 Task: Open a blank sheet, save the file as Daniel.html Add the quote 'Don't let fear of failure hold you back; let the fear of regret push you forward.' Apply font style 'Nunito' and font size 30 Align the text to the Center .Change the text color to  'Olive Green '
Action: Mouse moved to (1077, 77)
Screenshot: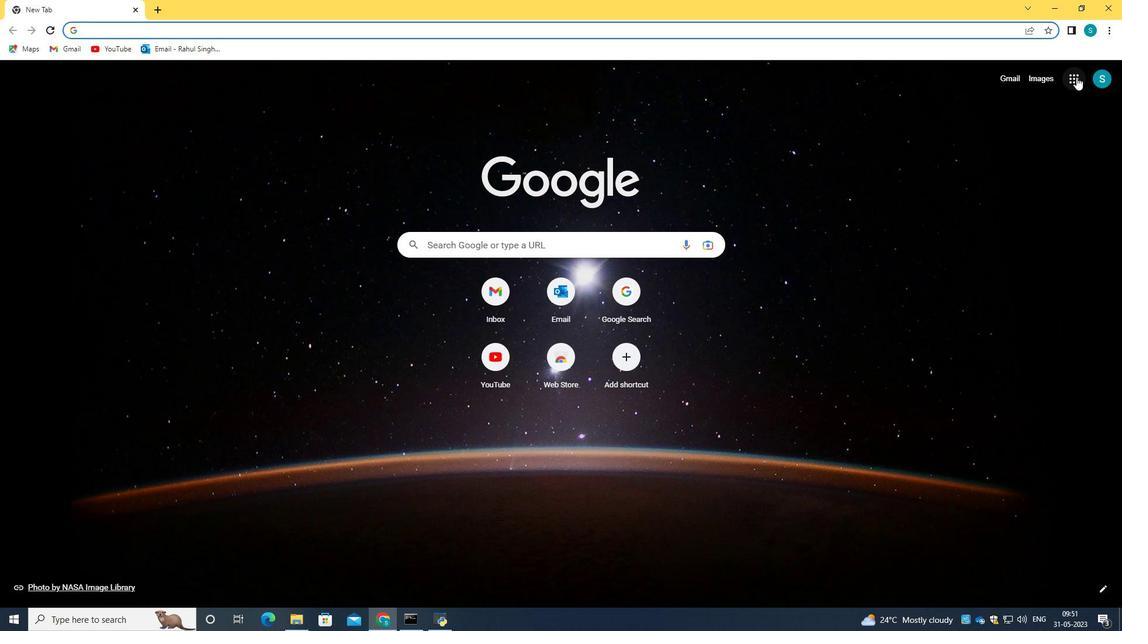
Action: Mouse pressed left at (1077, 77)
Screenshot: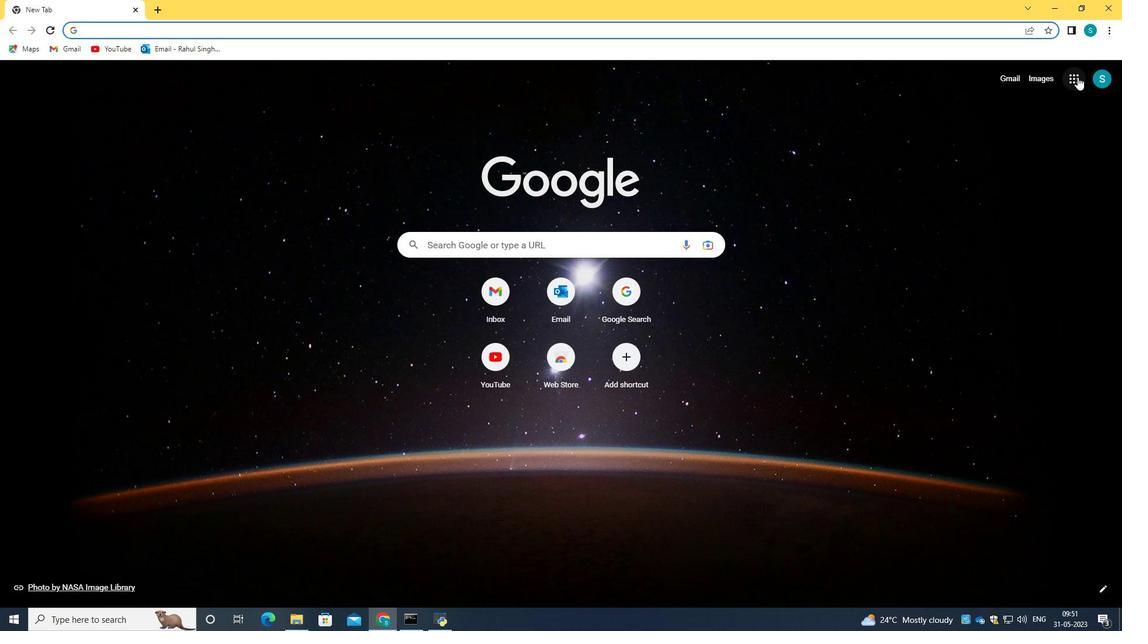 
Action: Mouse moved to (983, 189)
Screenshot: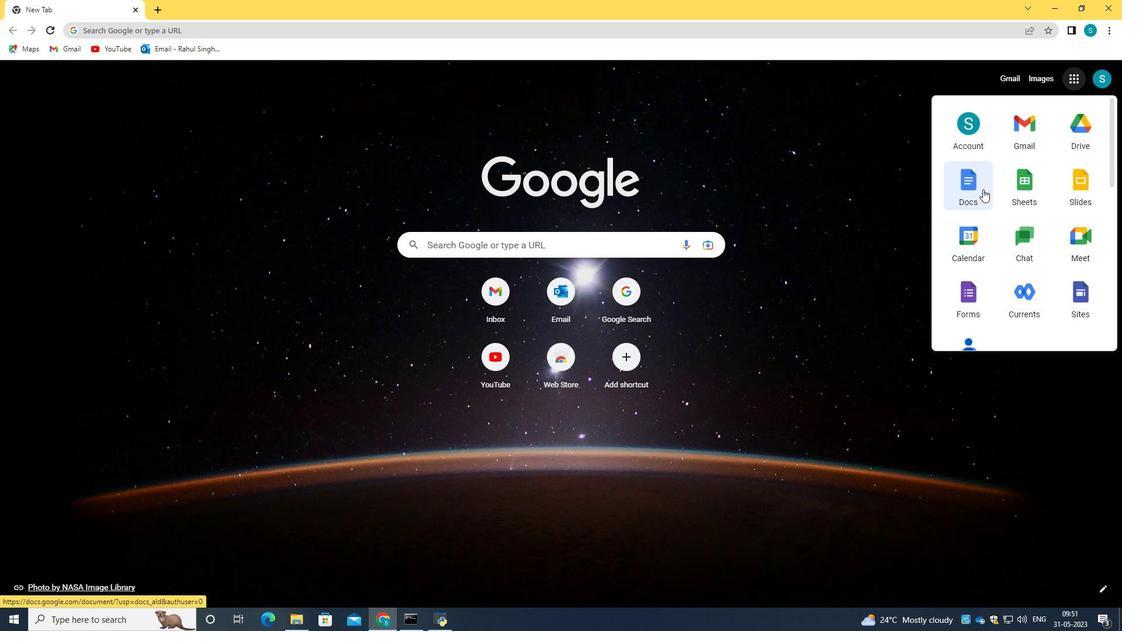
Action: Mouse pressed left at (983, 189)
Screenshot: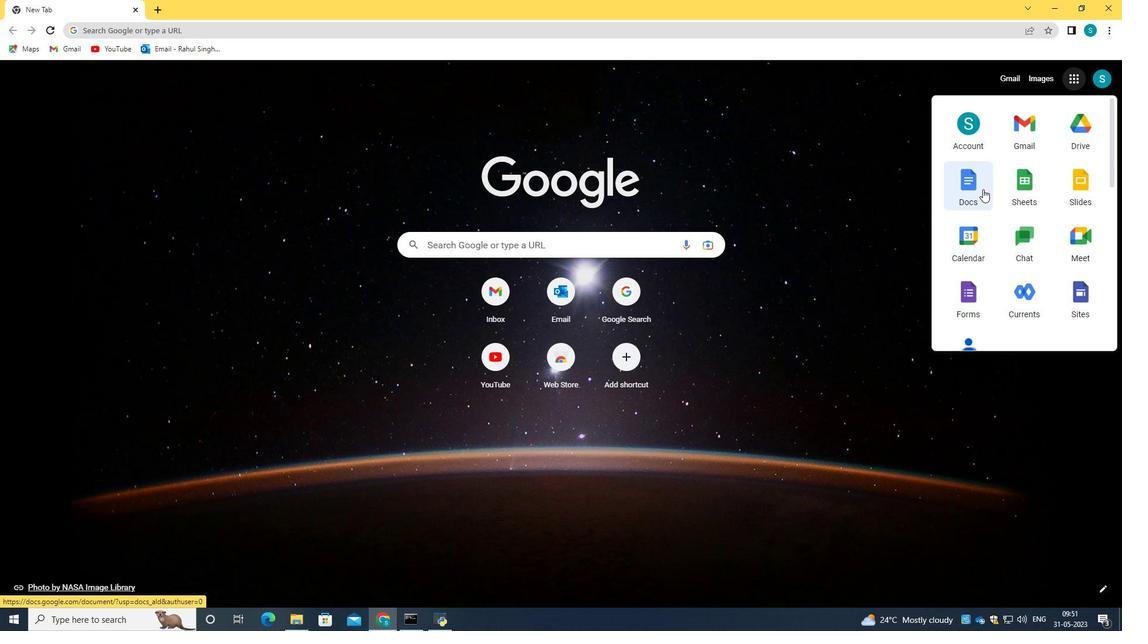 
Action: Mouse moved to (252, 188)
Screenshot: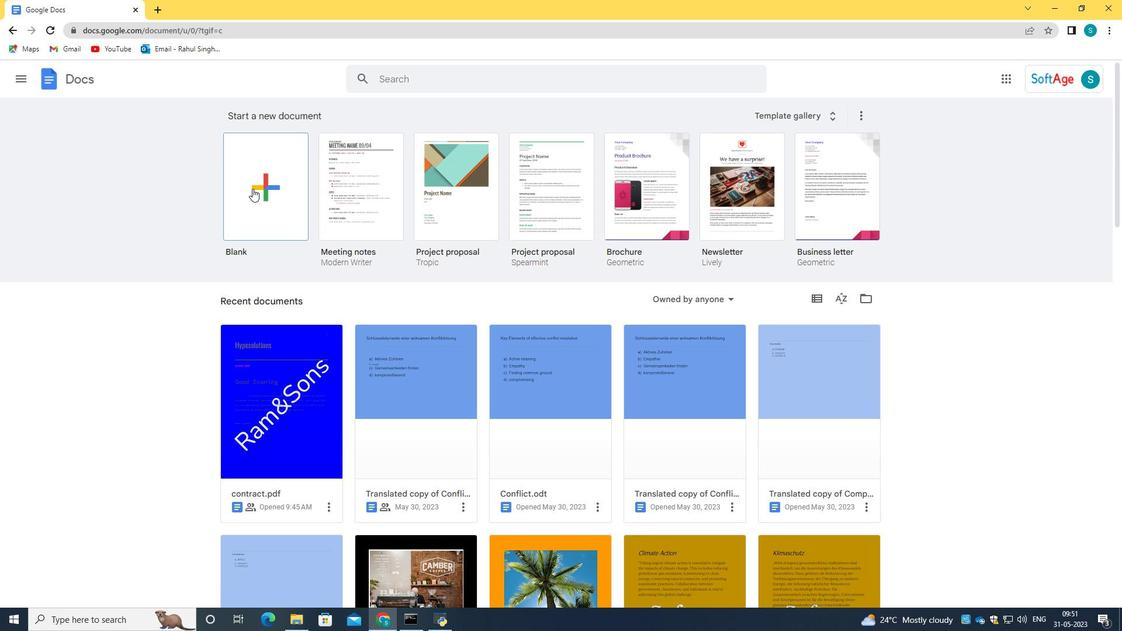 
Action: Mouse pressed left at (252, 188)
Screenshot: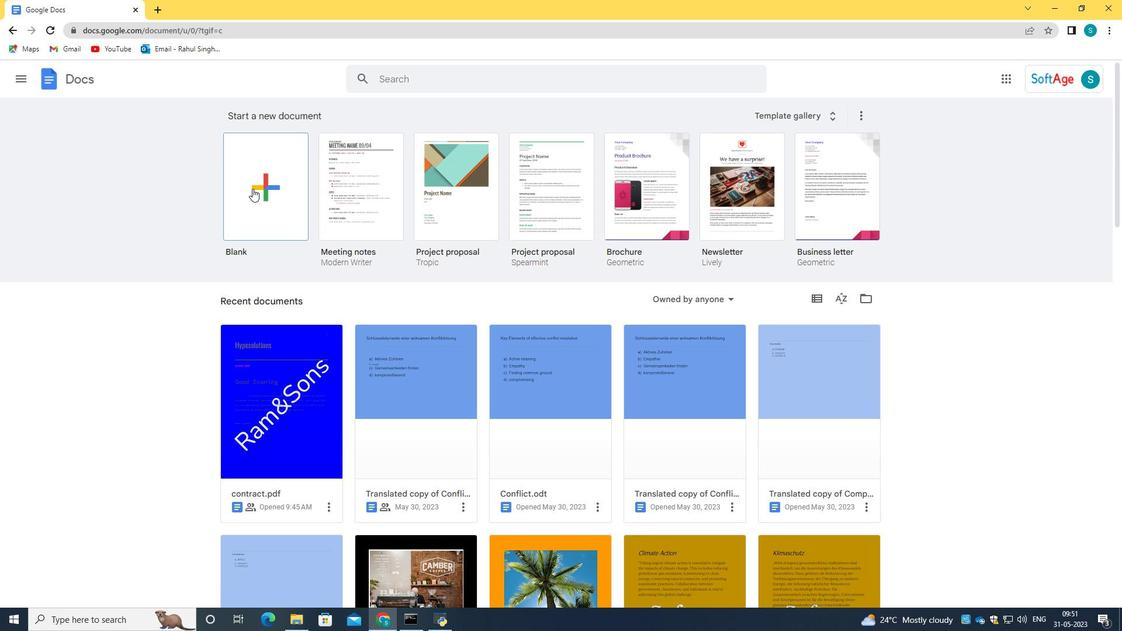 
Action: Mouse moved to (120, 71)
Screenshot: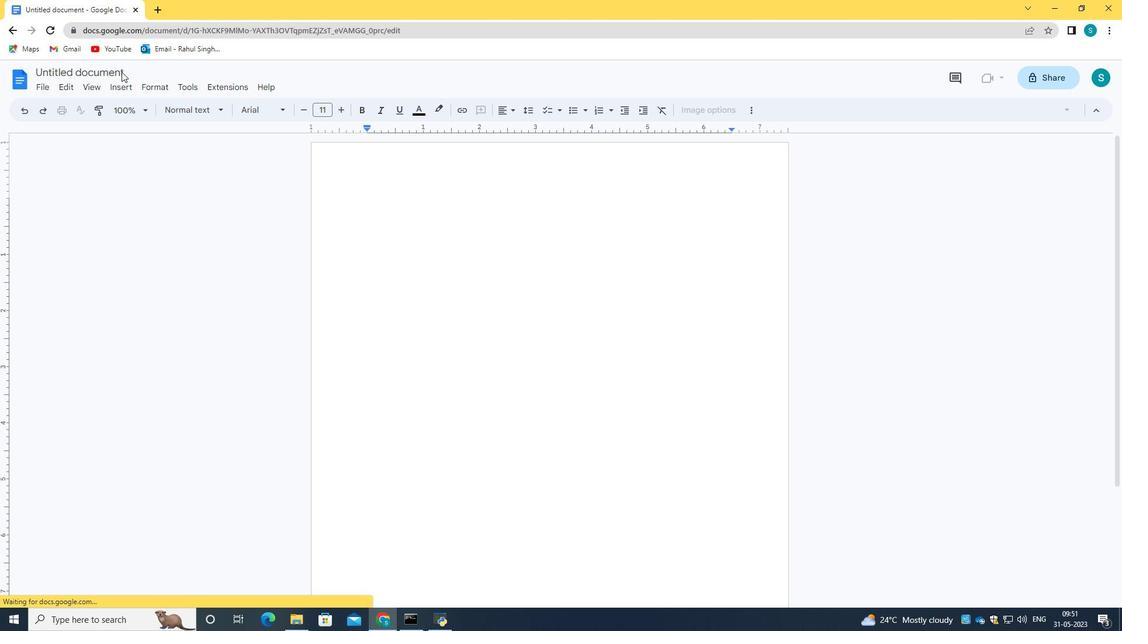 
Action: Mouse pressed left at (120, 71)
Screenshot: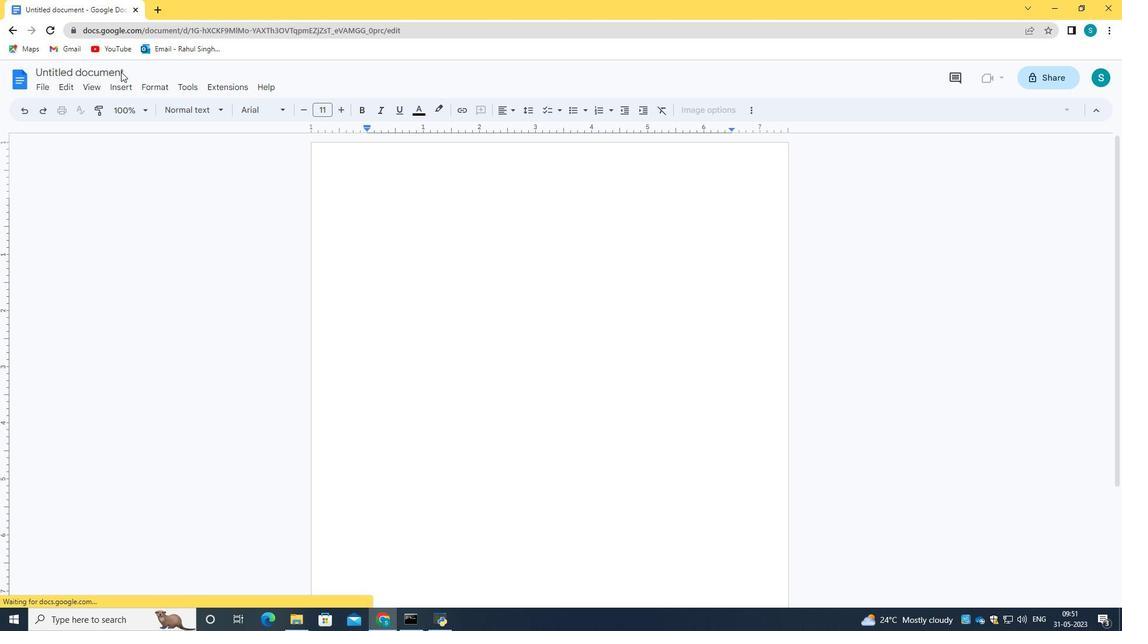 
Action: Key pressed j<Key.backspace><Key.caps_lock>D<Key.caps_lock>aniel<Key.space><Key.backspace>.html
Screenshot: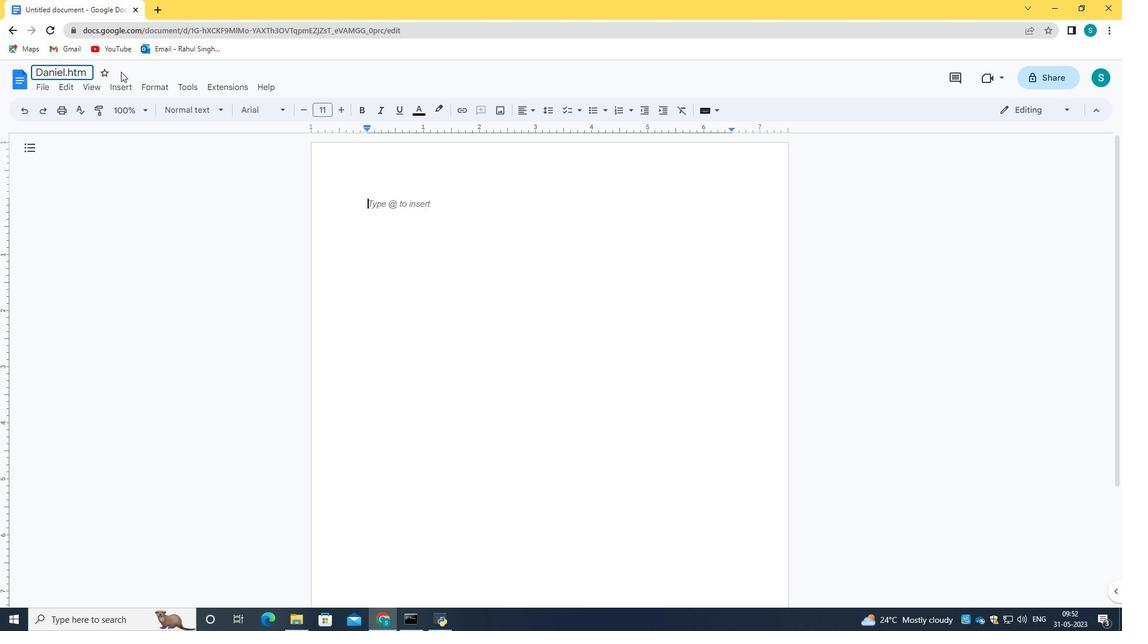 
Action: Mouse moved to (140, 67)
Screenshot: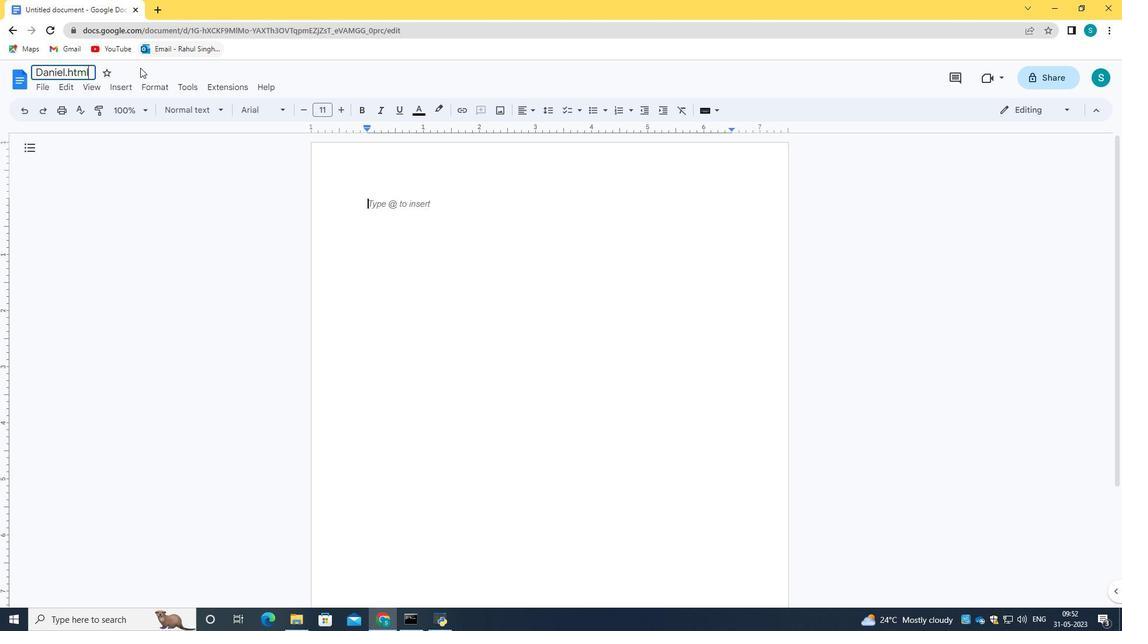 
Action: Mouse pressed left at (140, 67)
Screenshot: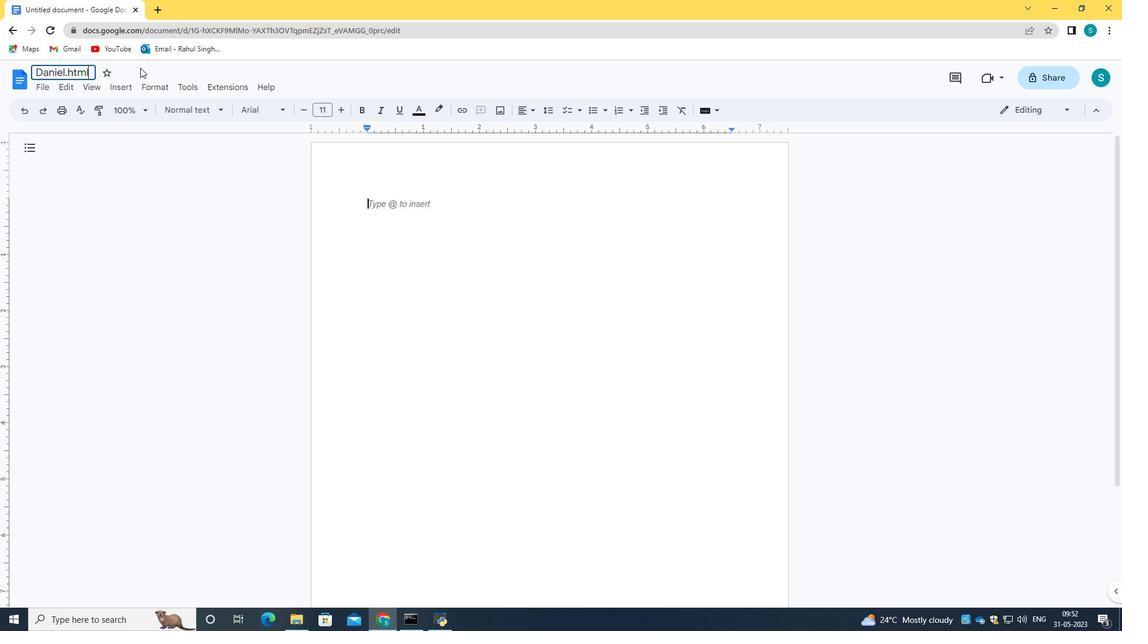 
Action: Mouse moved to (407, 196)
Screenshot: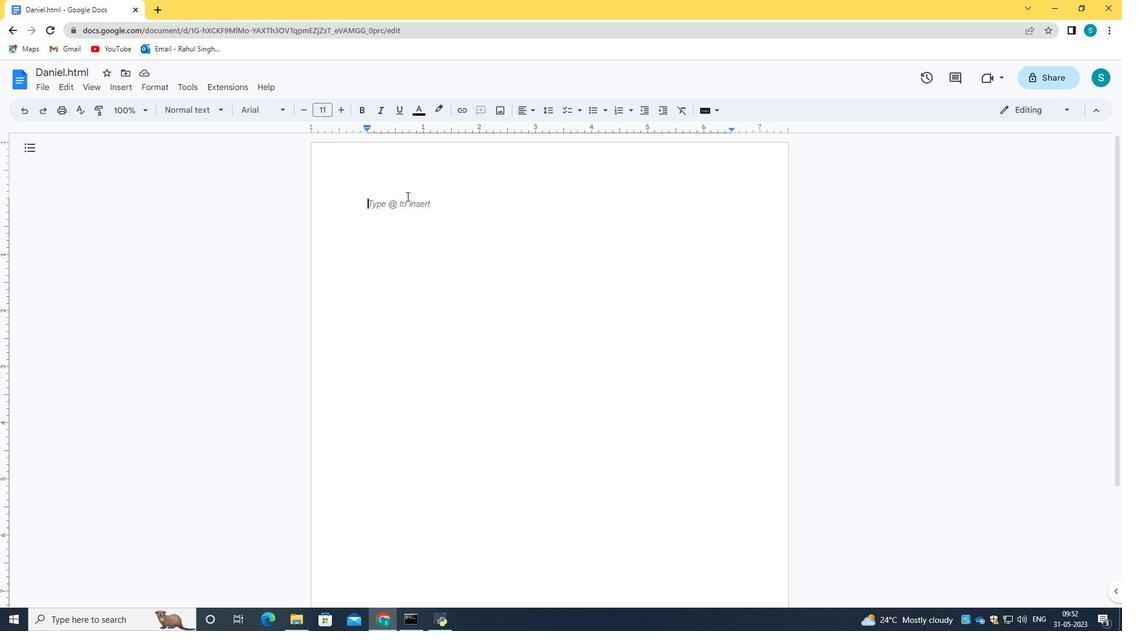 
Action: Mouse pressed left at (407, 196)
Screenshot: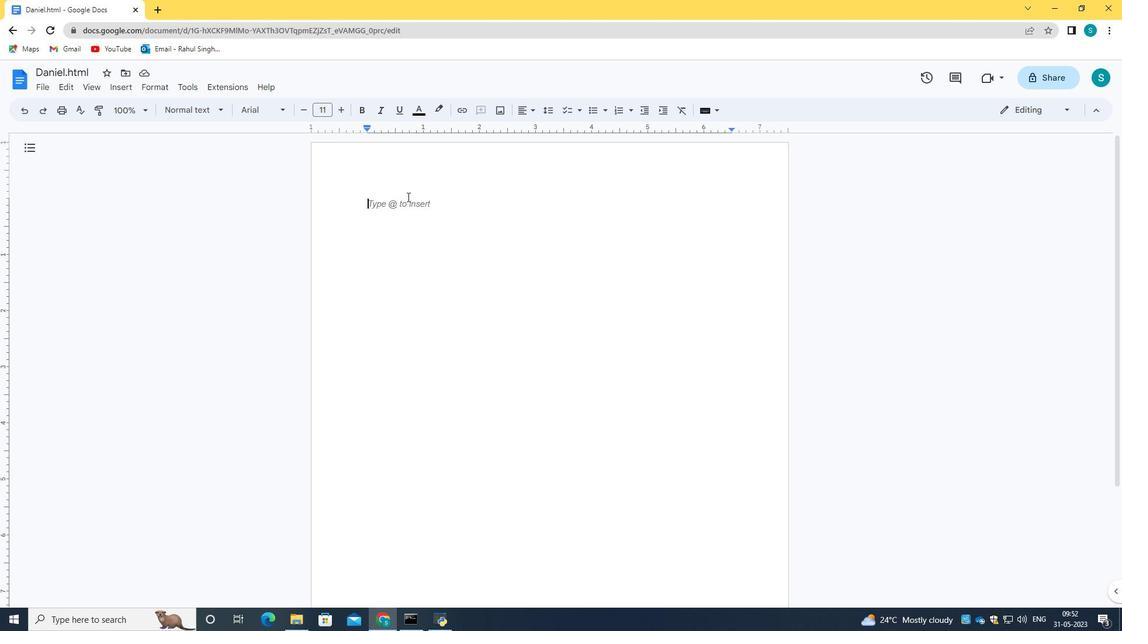 
Action: Mouse moved to (407, 200)
Screenshot: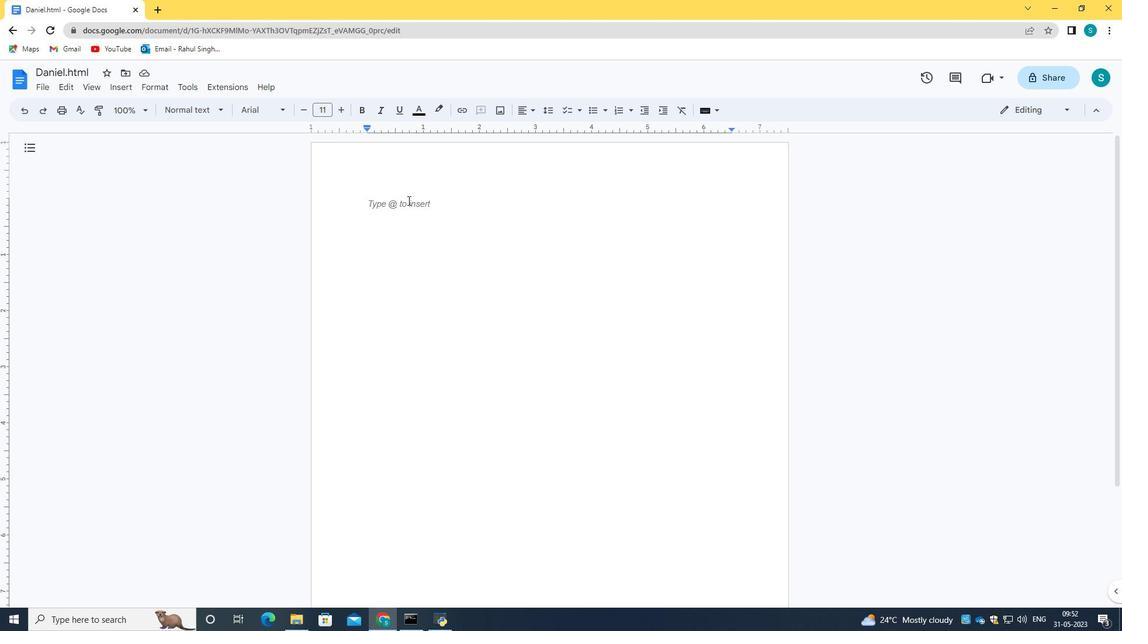 
Action: Key pressed <Key.caps_lock>D<Key.caps_lock>on't<Key.space>let<Key.space>fear<Key.space>of<Key.space>failure<Key.space>hold<Key.space>you<Key.space>back<Key.space><Key.shift_r>:<Key.backspace>;<Key.space>let<Key.space>the<Key.space>fear<Key.space>of<Key.space>regret<Key.space>push<Key.space>you<Key.space>forwr<Key.backspace>ard.
Screenshot: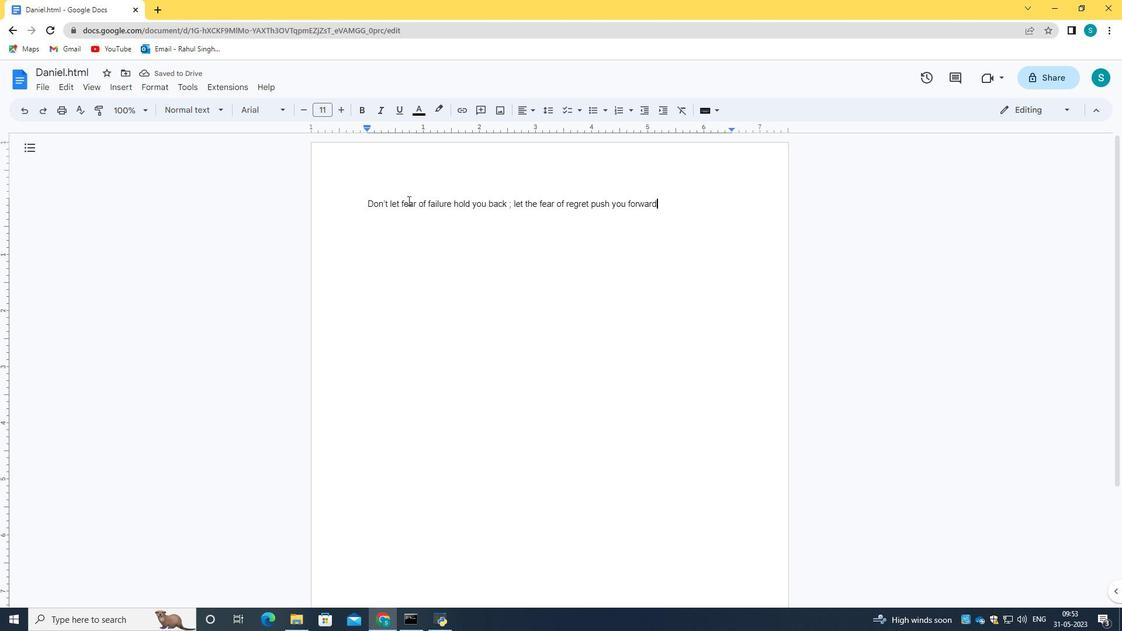 
Action: Mouse moved to (367, 205)
Screenshot: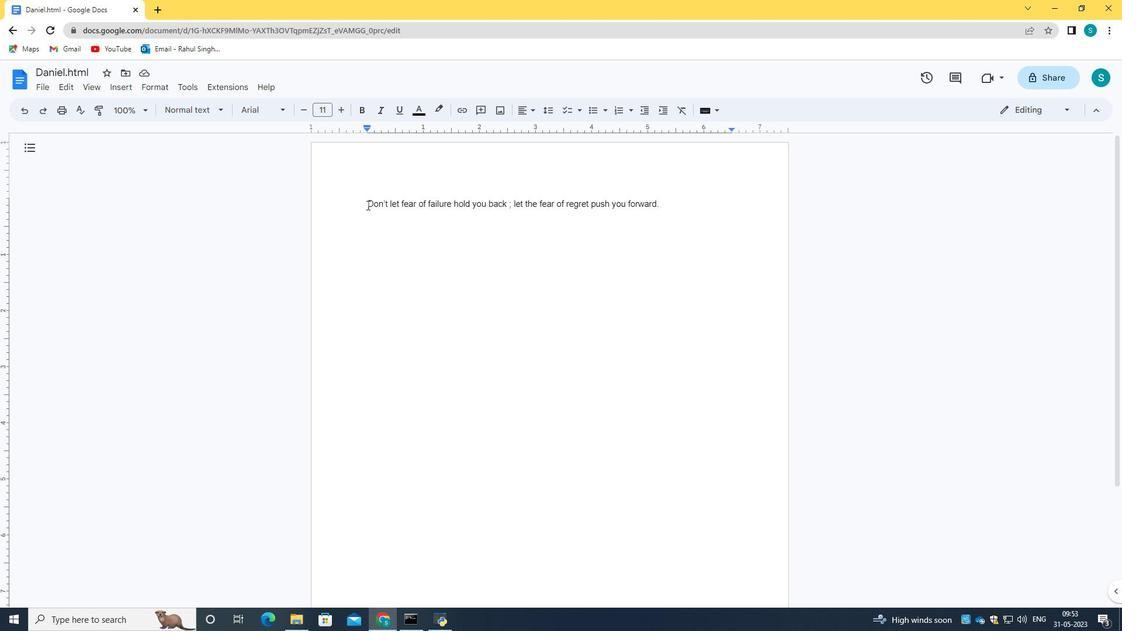 
Action: Mouse pressed left at (367, 205)
Screenshot: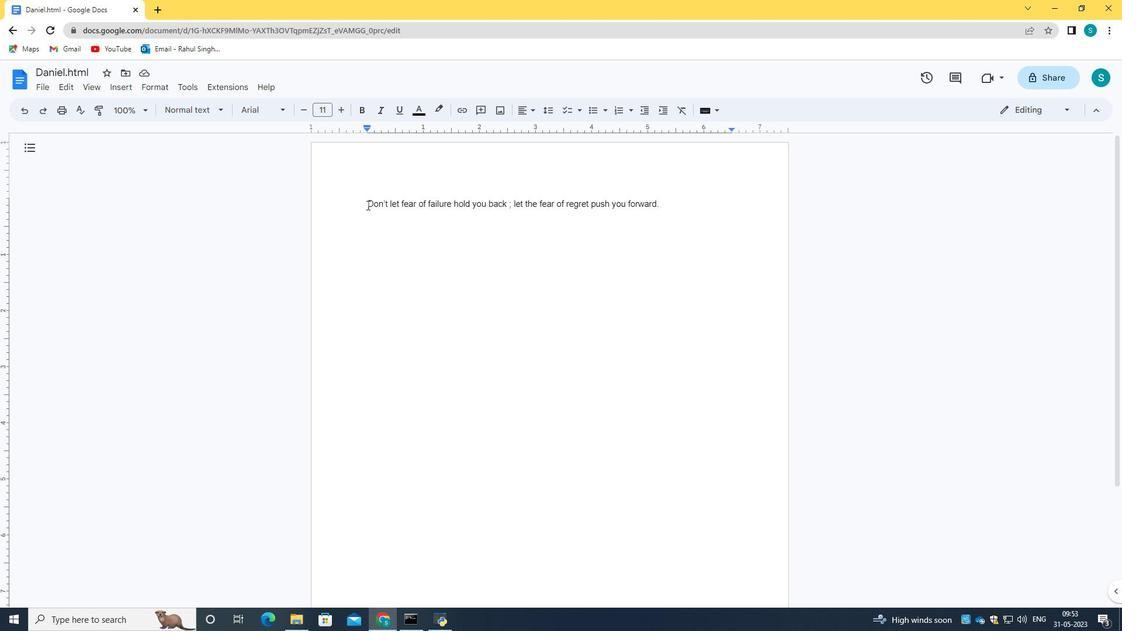 
Action: Mouse moved to (265, 108)
Screenshot: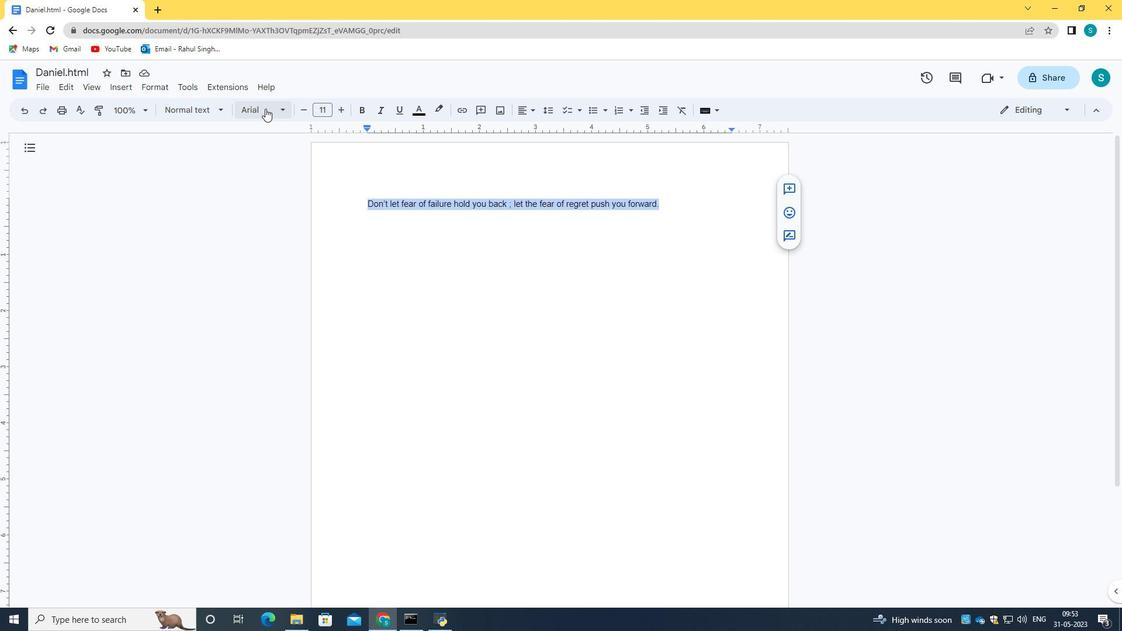 
Action: Mouse pressed left at (265, 108)
Screenshot: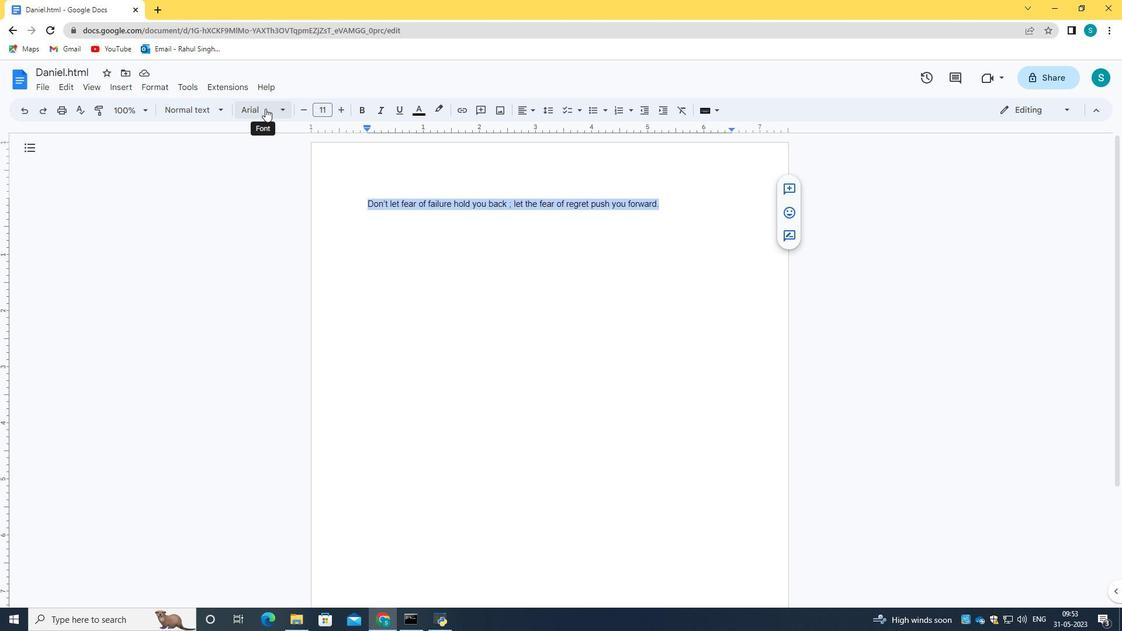 
Action: Mouse moved to (256, 404)
Screenshot: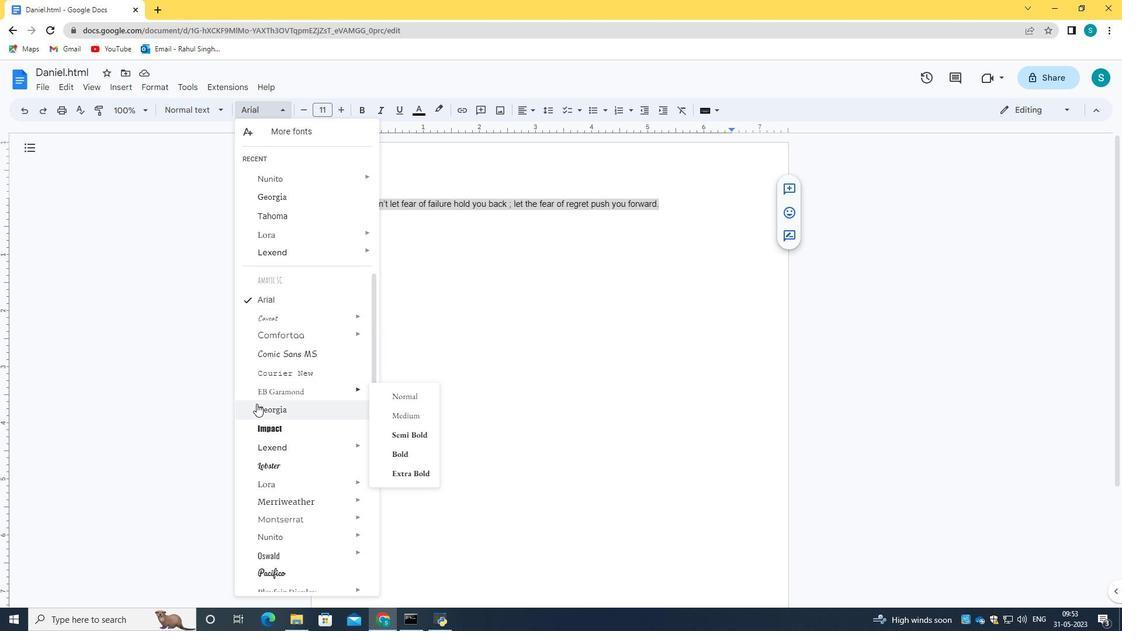 
Action: Mouse scrolled (256, 403) with delta (0, 0)
Screenshot: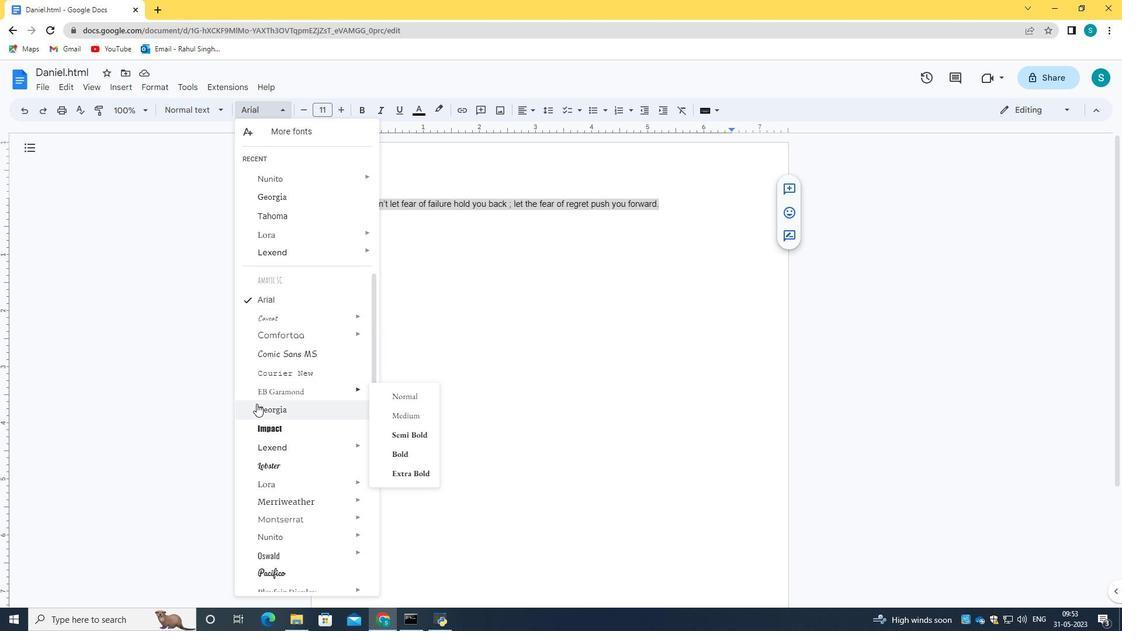 
Action: Mouse moved to (272, 427)
Screenshot: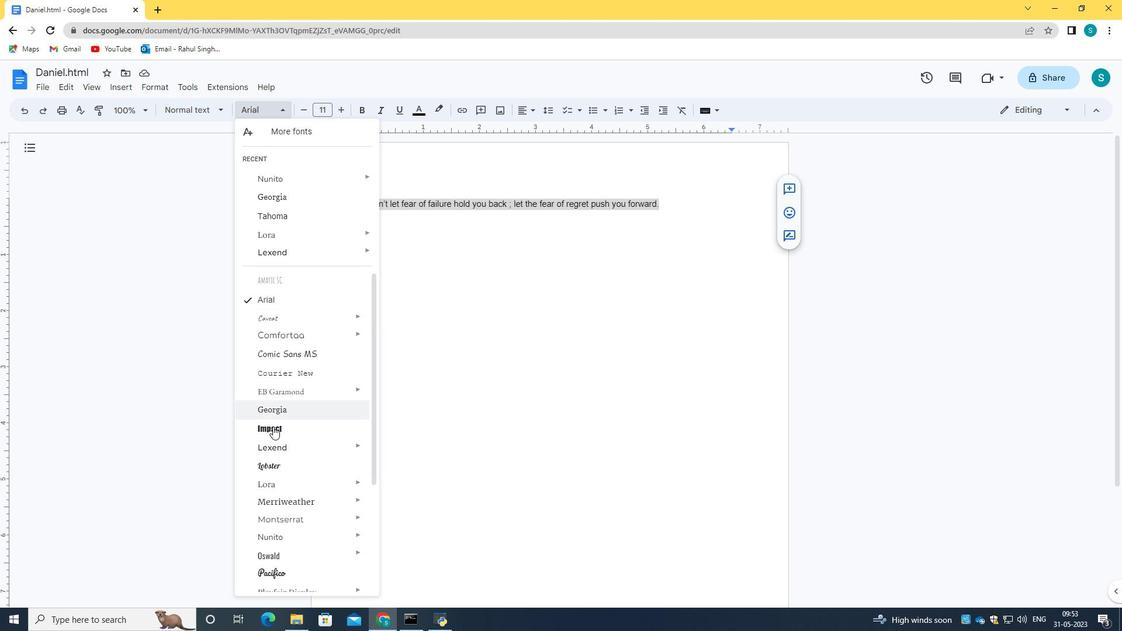 
Action: Mouse scrolled (272, 427) with delta (0, 0)
Screenshot: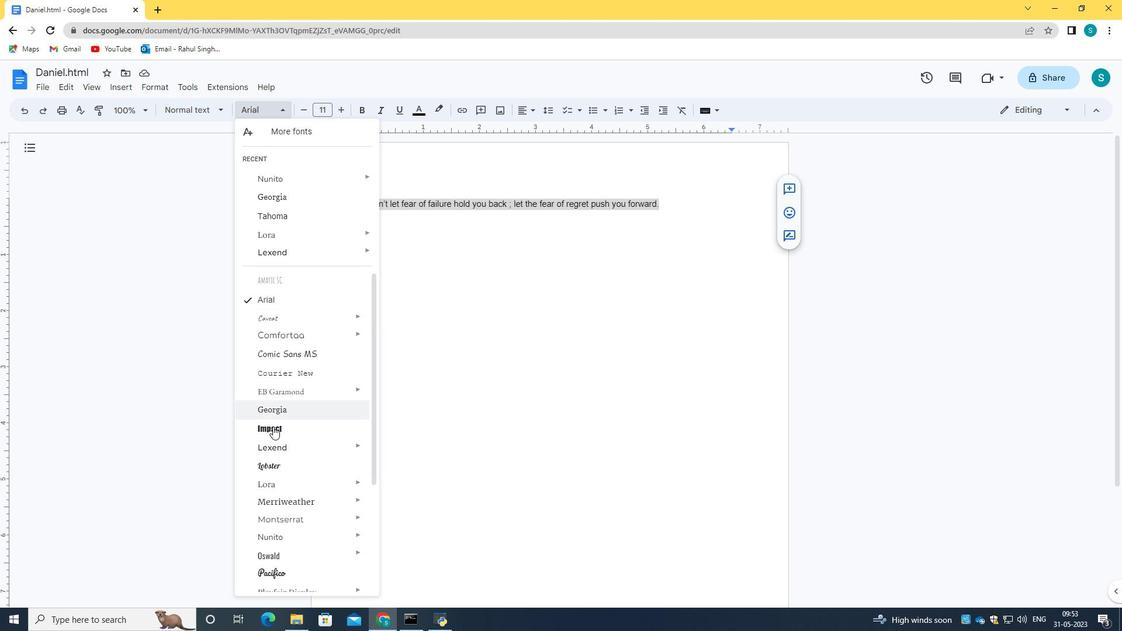 
Action: Mouse moved to (273, 428)
Screenshot: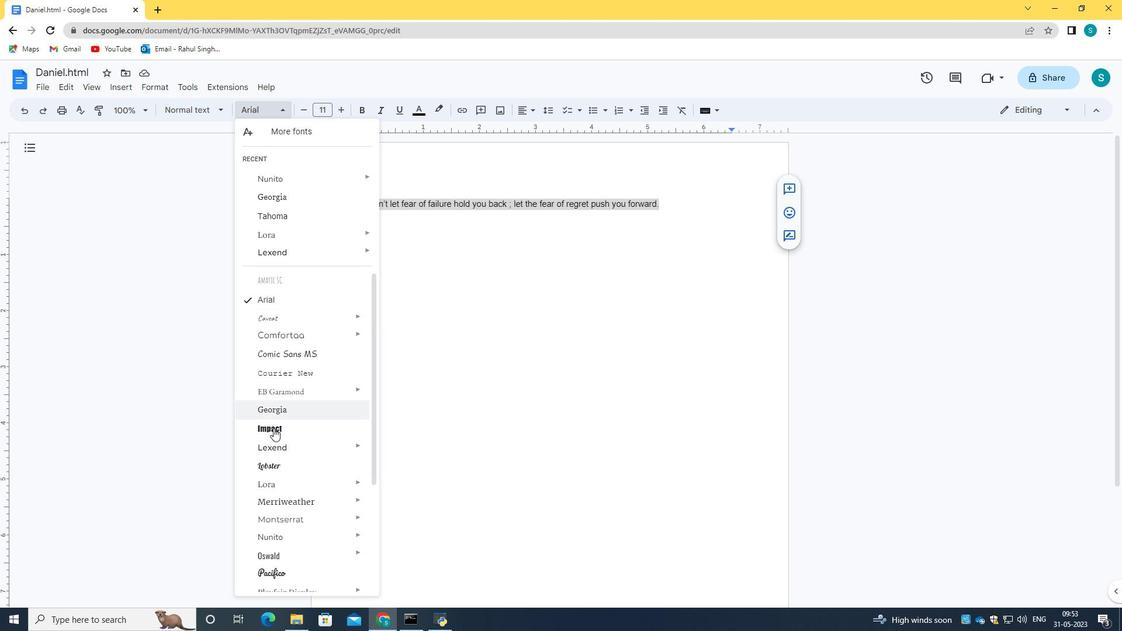 
Action: Mouse scrolled (273, 427) with delta (0, 0)
Screenshot: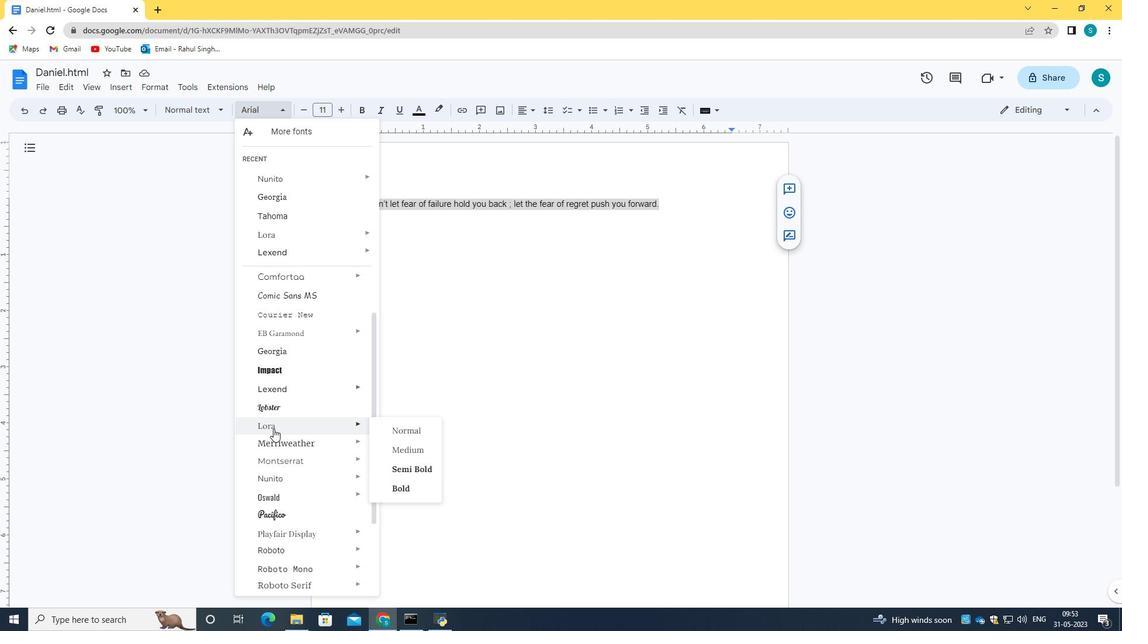 
Action: Mouse moved to (277, 382)
Screenshot: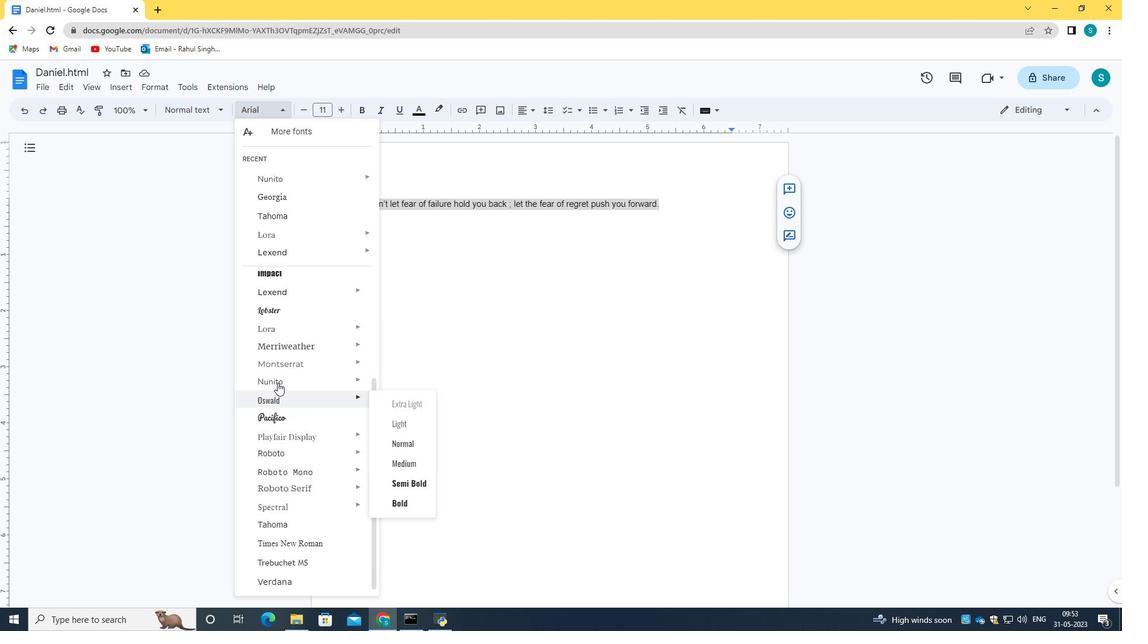 
Action: Mouse pressed left at (277, 382)
Screenshot: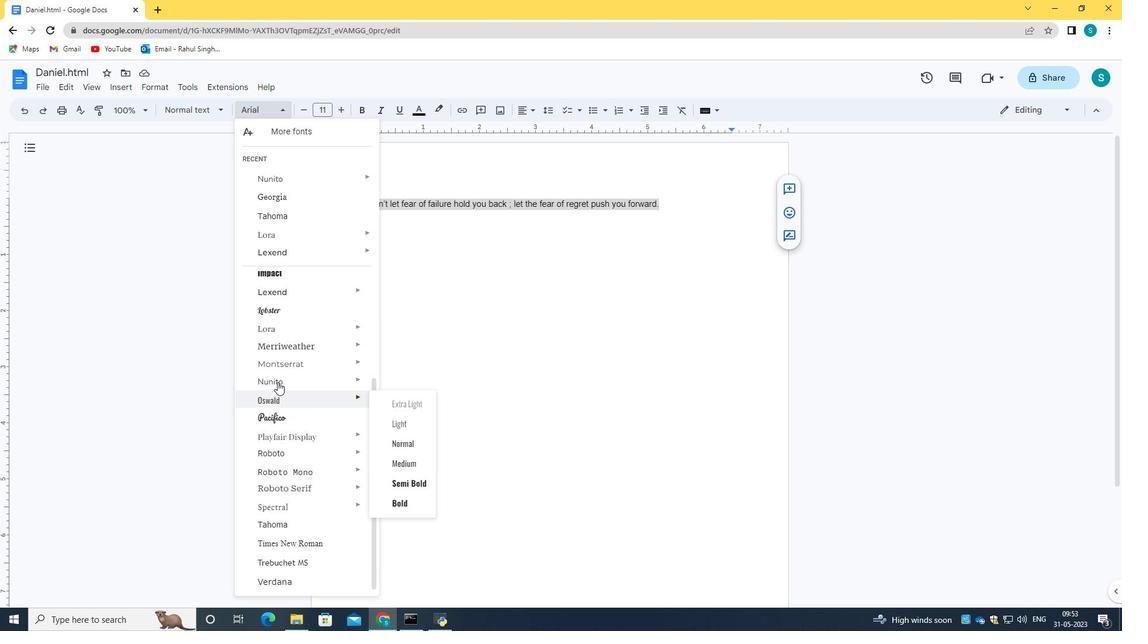 
Action: Mouse moved to (524, 309)
Screenshot: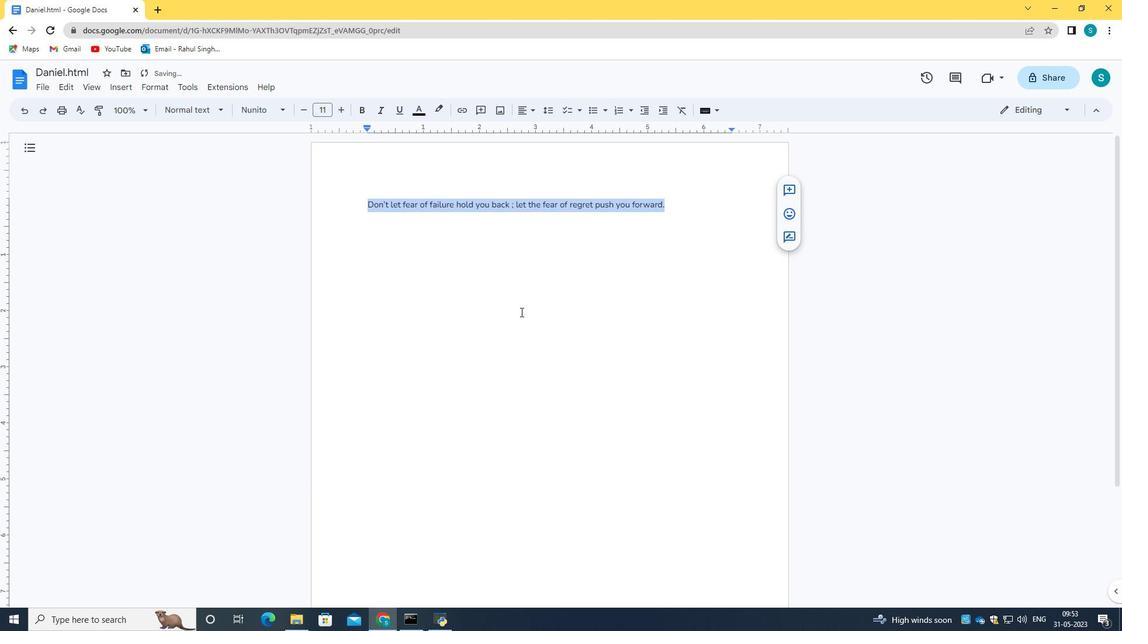 
Action: Mouse pressed left at (524, 309)
Screenshot: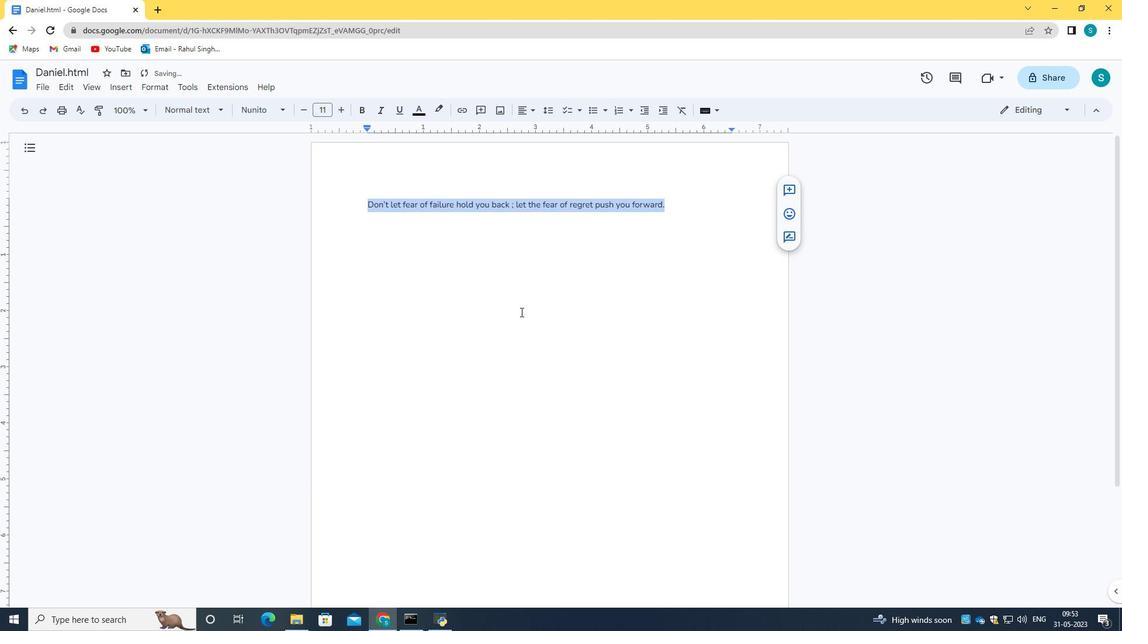 
Action: Mouse moved to (364, 202)
Screenshot: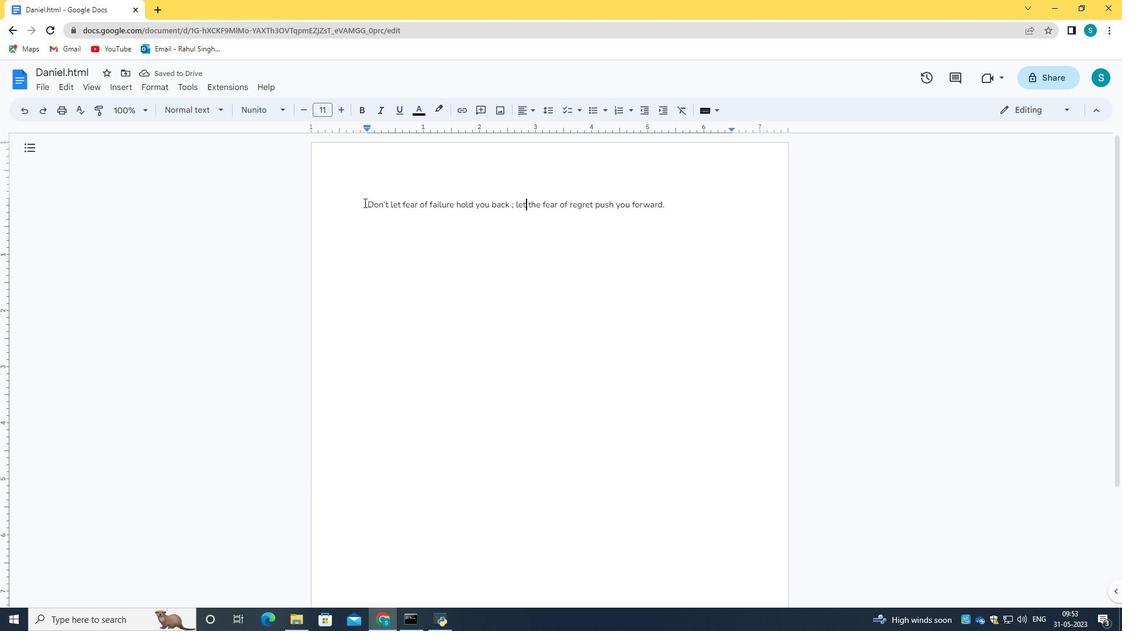 
Action: Mouse pressed left at (364, 202)
Screenshot: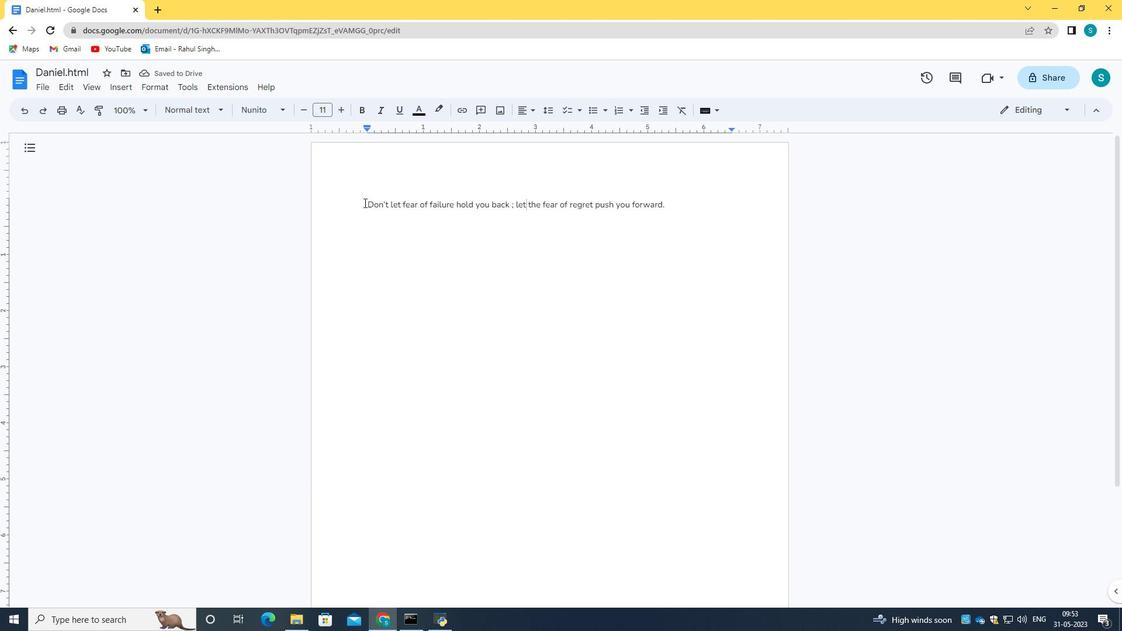 
Action: Mouse moved to (345, 112)
Screenshot: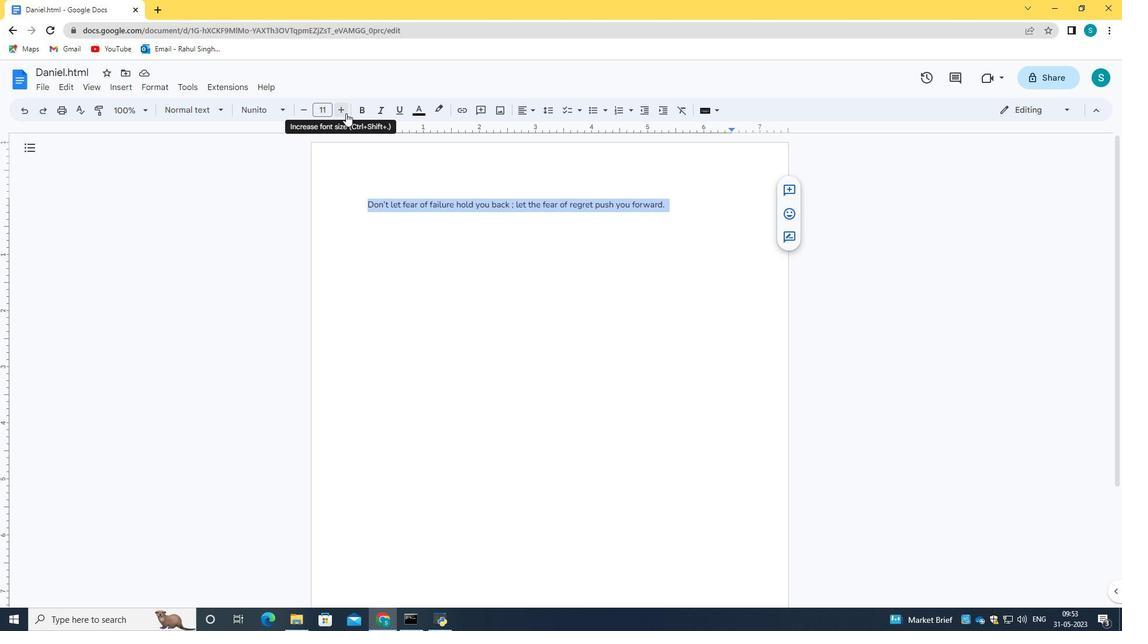 
Action: Mouse pressed left at (345, 112)
Screenshot: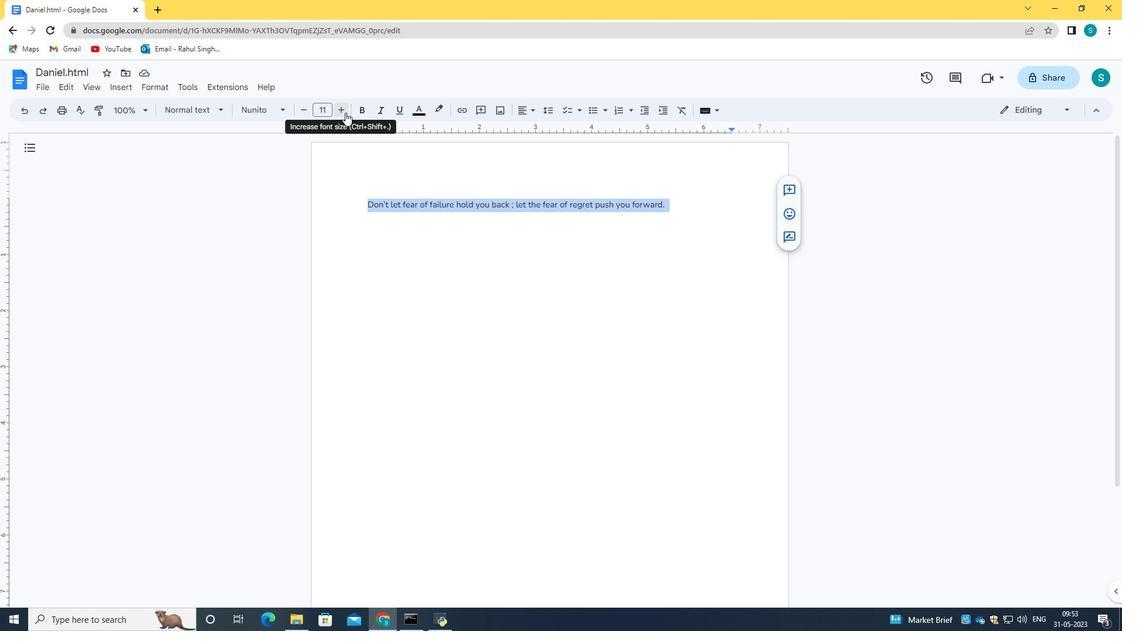 
Action: Mouse pressed left at (345, 112)
Screenshot: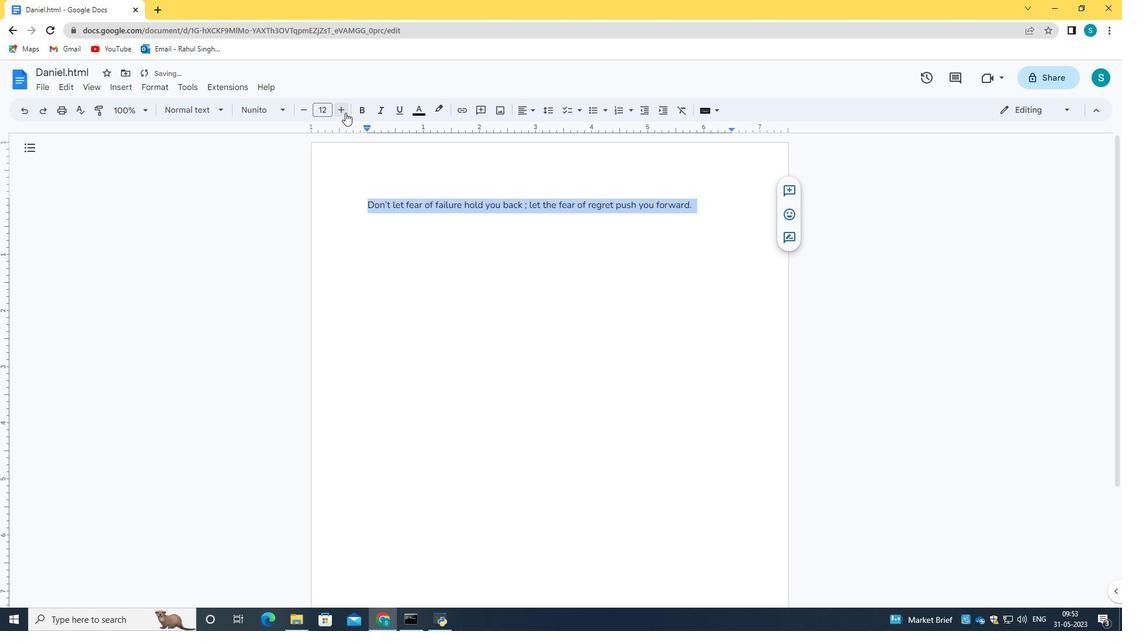 
Action: Mouse pressed left at (345, 112)
Screenshot: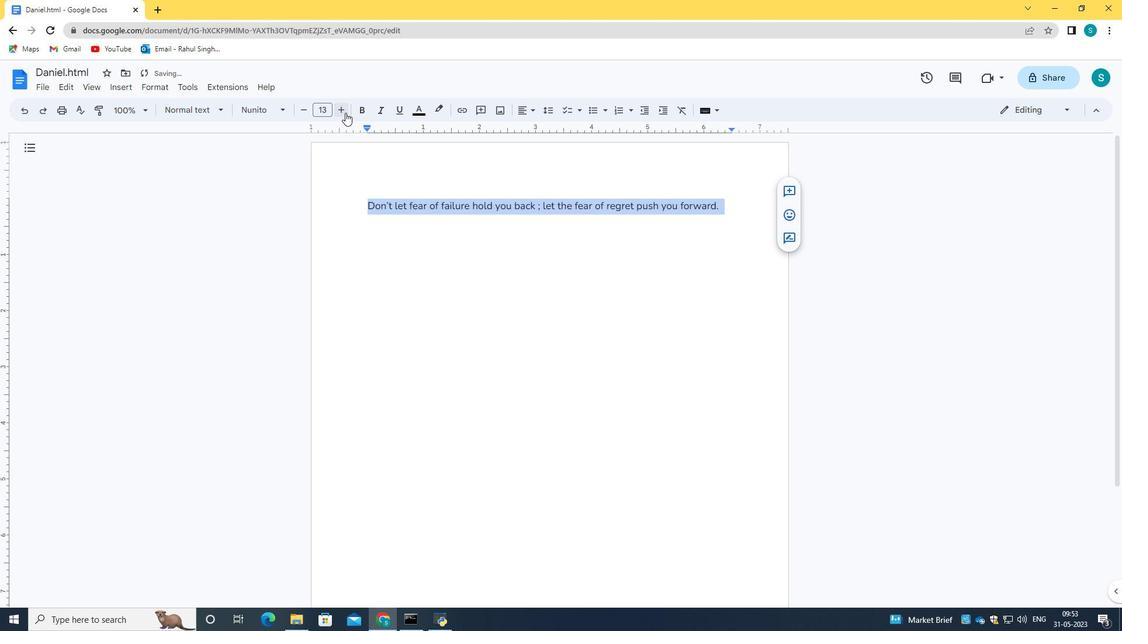 
Action: Mouse pressed left at (345, 112)
Screenshot: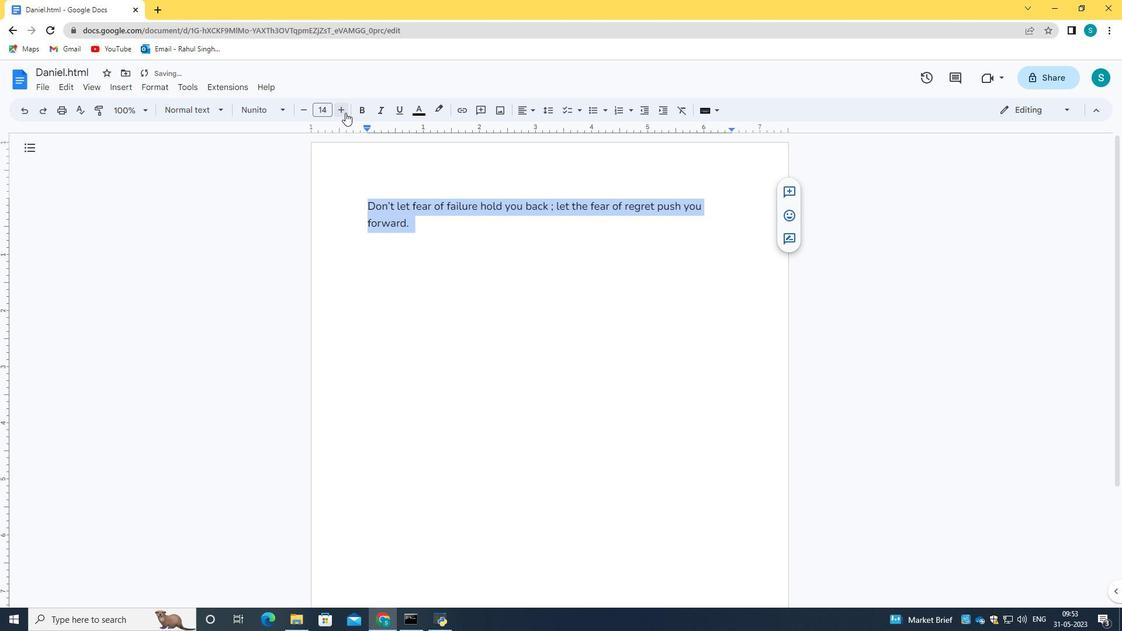 
Action: Mouse pressed left at (345, 112)
Screenshot: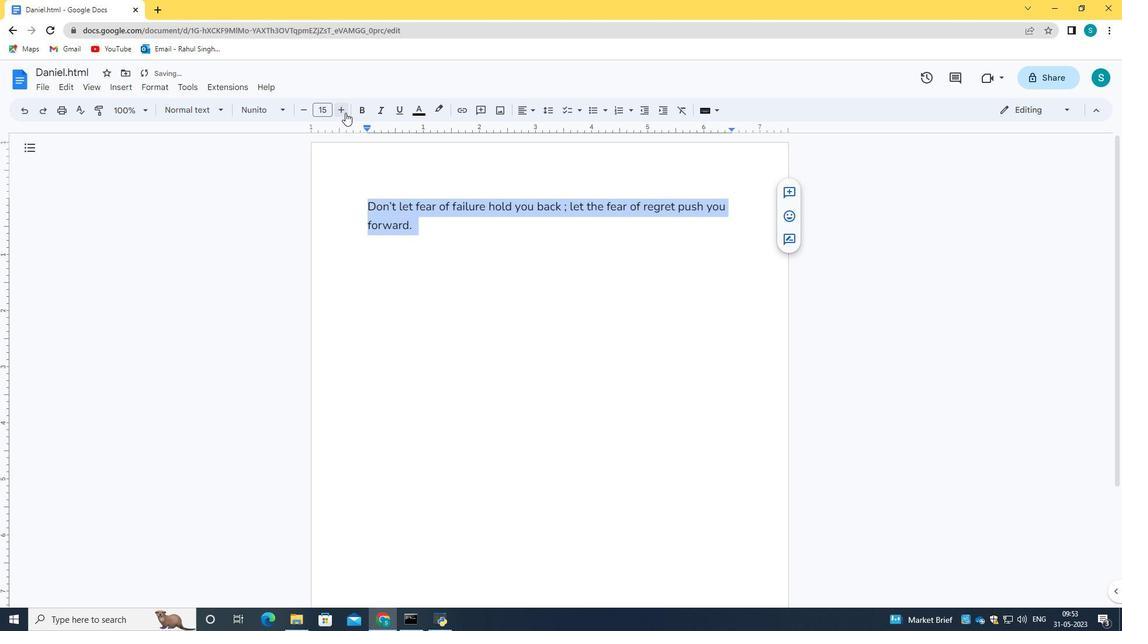 
Action: Mouse pressed left at (345, 112)
Screenshot: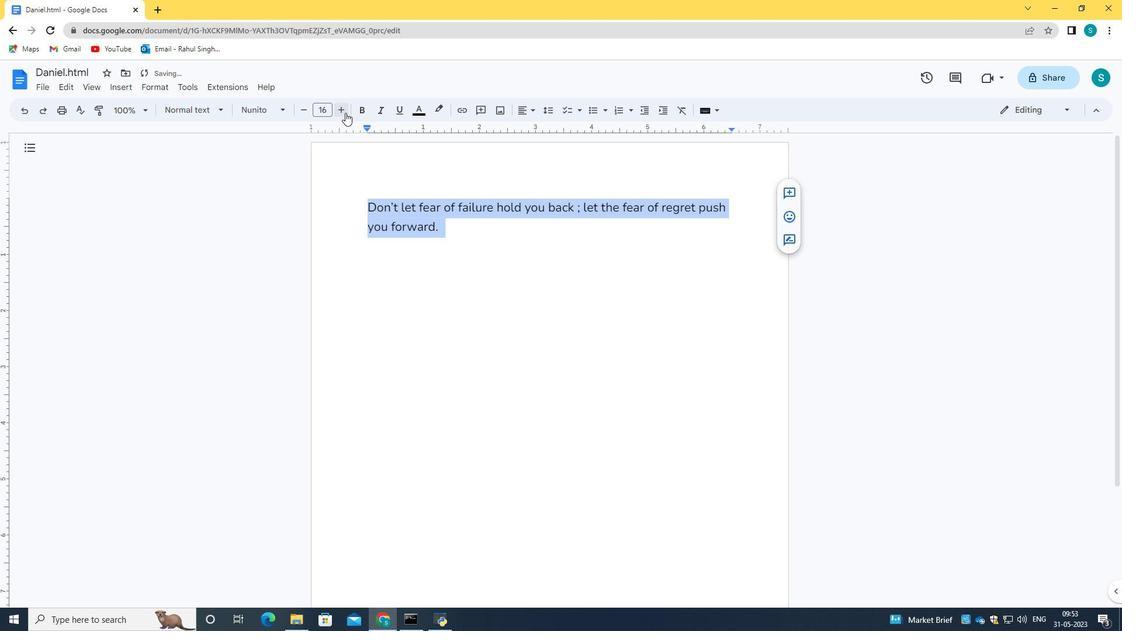 
Action: Mouse pressed left at (345, 112)
Screenshot: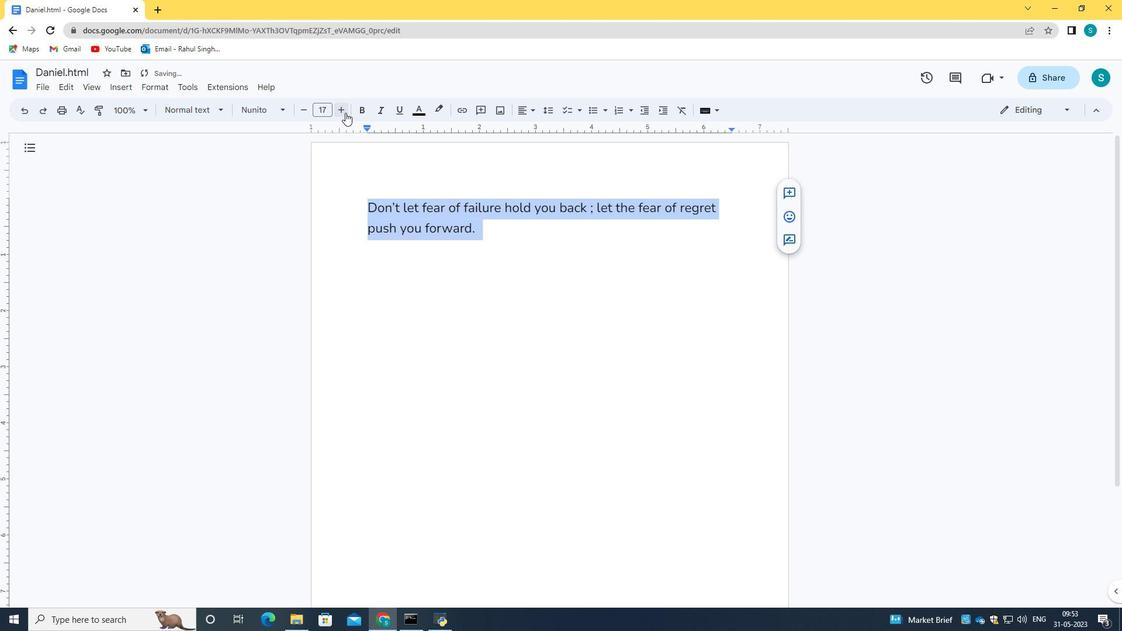 
Action: Mouse pressed left at (345, 112)
Screenshot: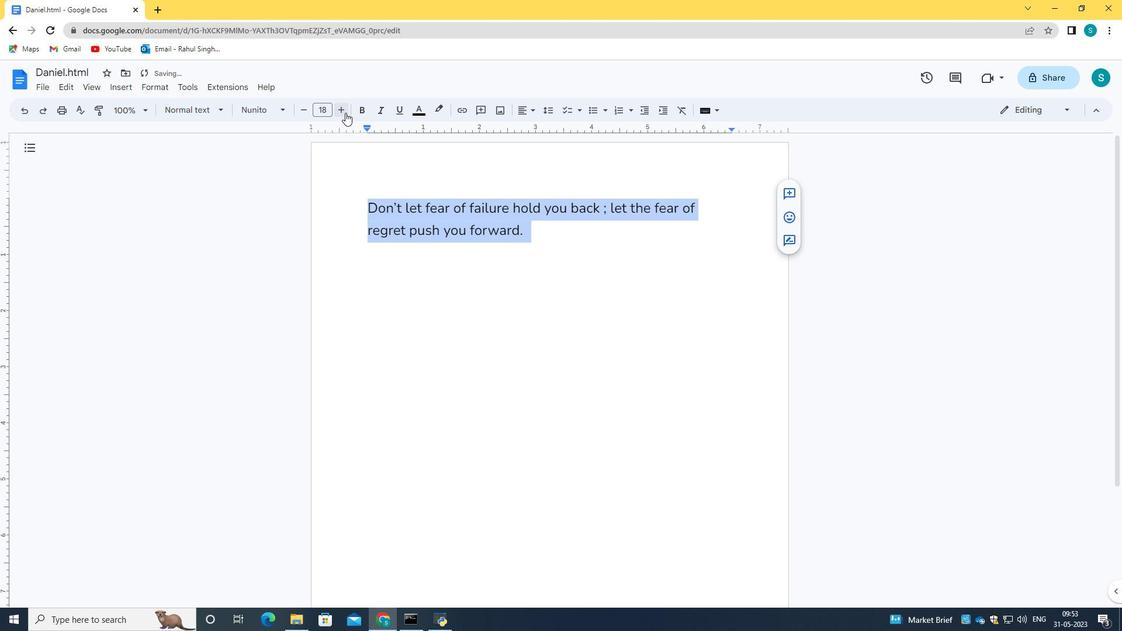 
Action: Mouse pressed left at (345, 112)
Screenshot: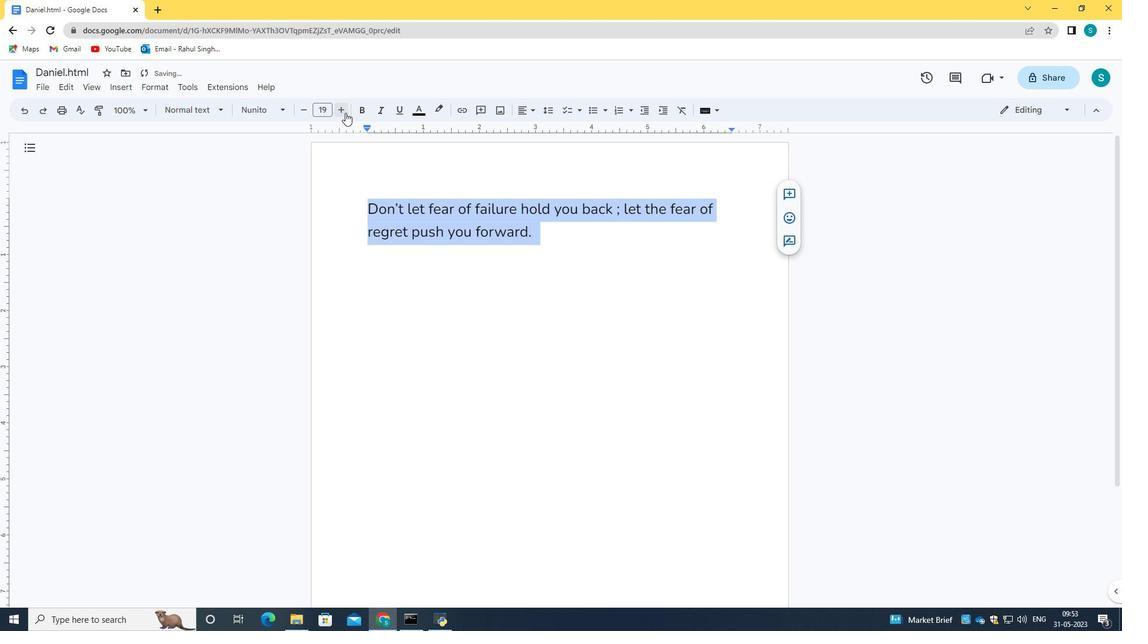 
Action: Mouse pressed left at (345, 112)
Screenshot: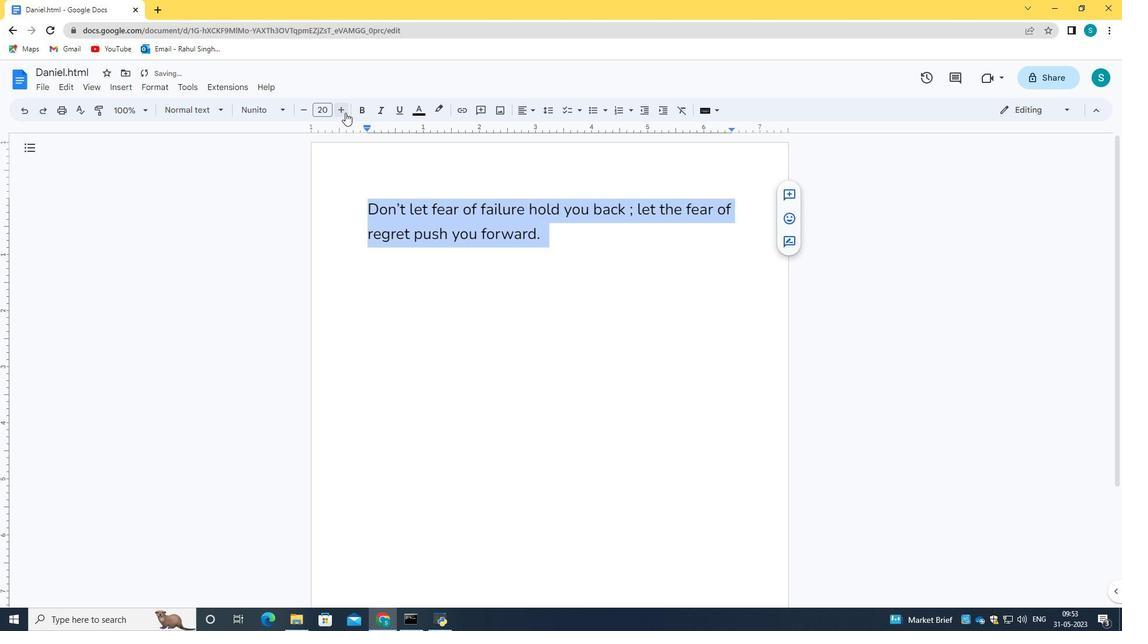 
Action: Mouse pressed left at (345, 112)
Screenshot: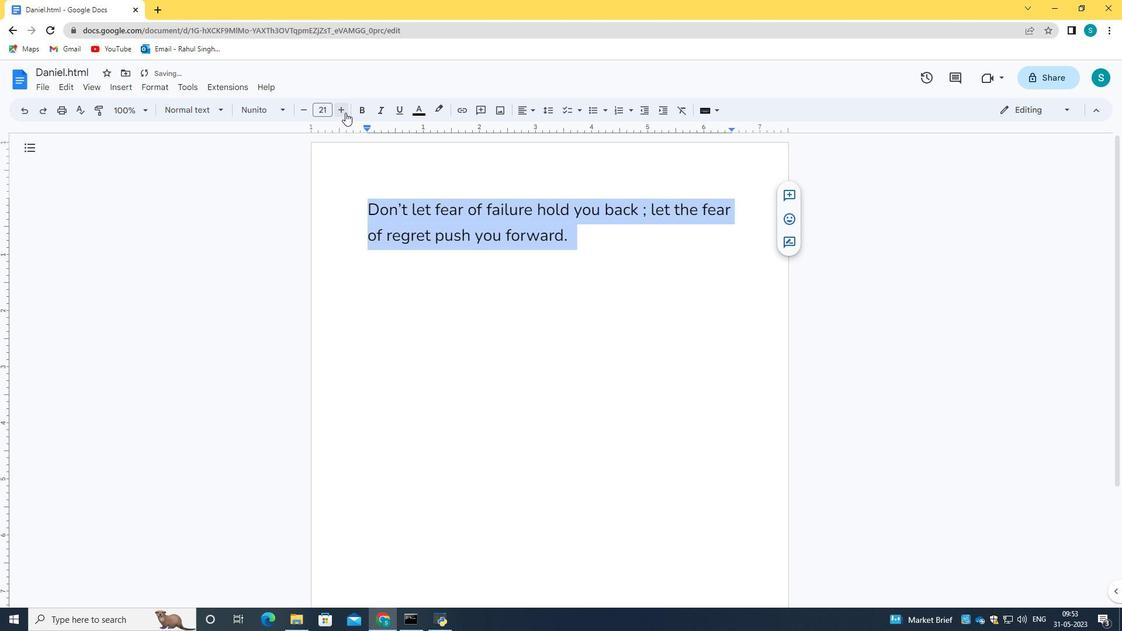 
Action: Mouse pressed left at (345, 112)
Screenshot: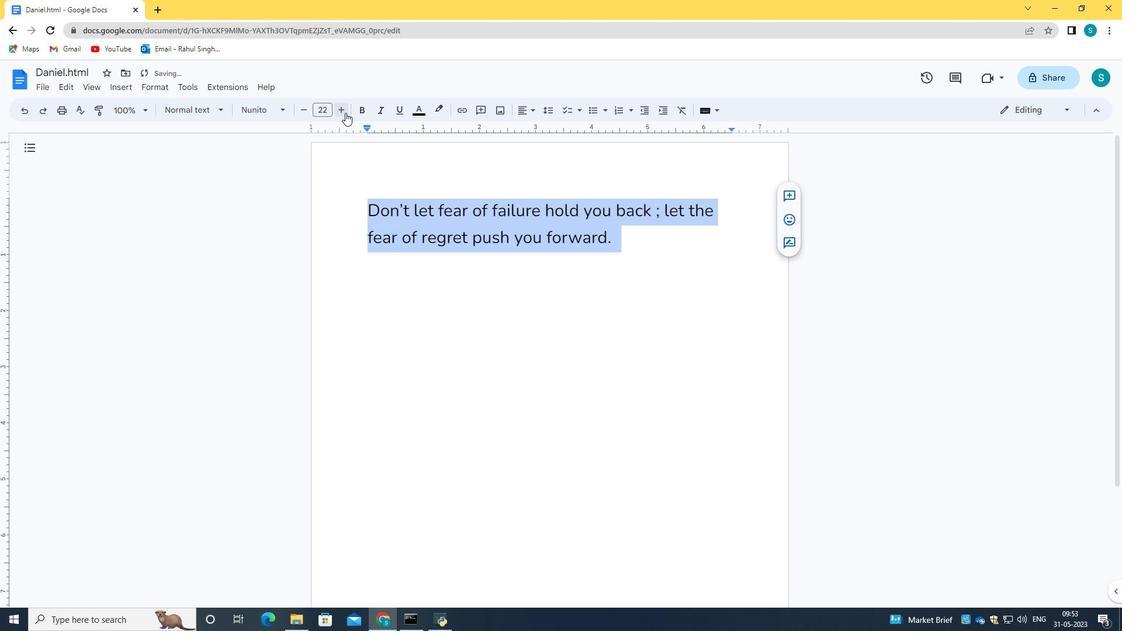
Action: Mouse pressed left at (345, 112)
Screenshot: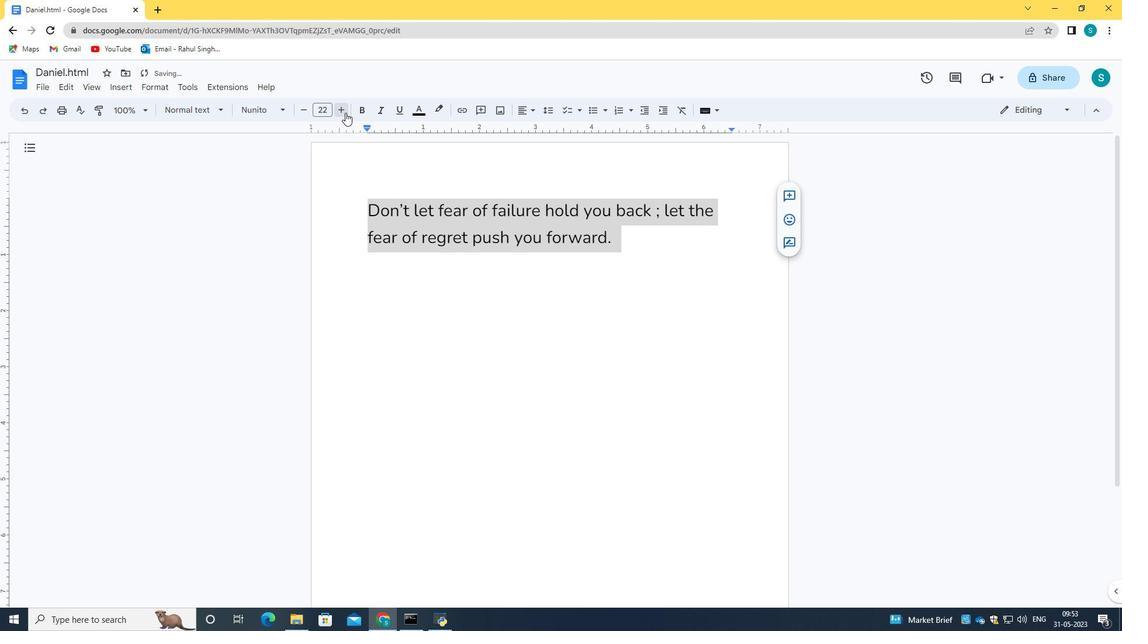 
Action: Mouse pressed left at (345, 112)
Screenshot: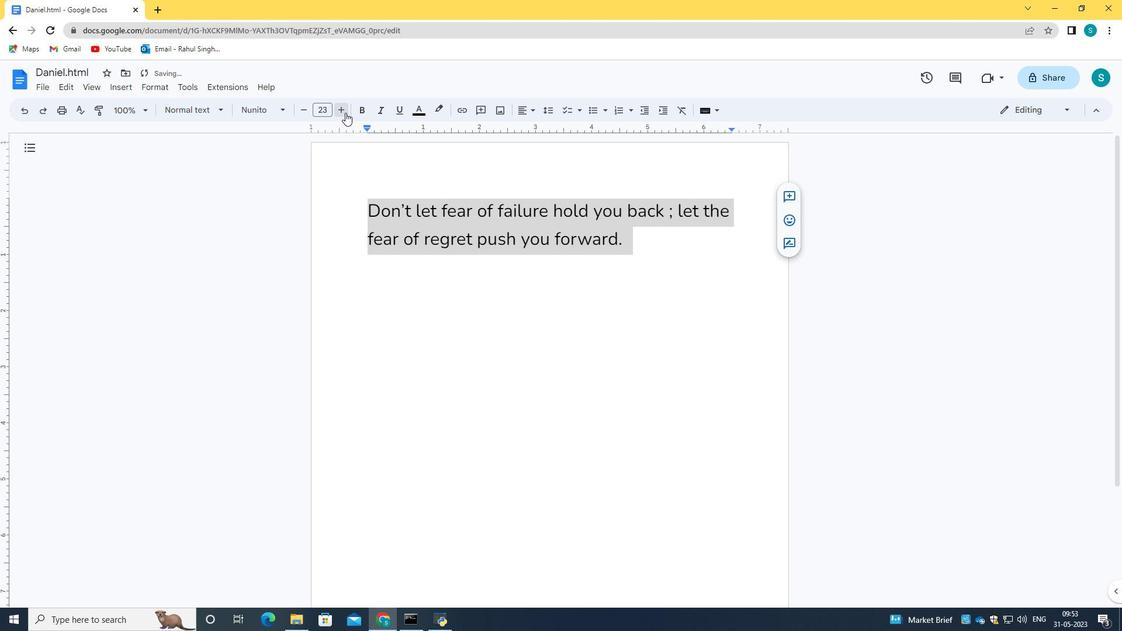 
Action: Mouse pressed left at (345, 112)
Screenshot: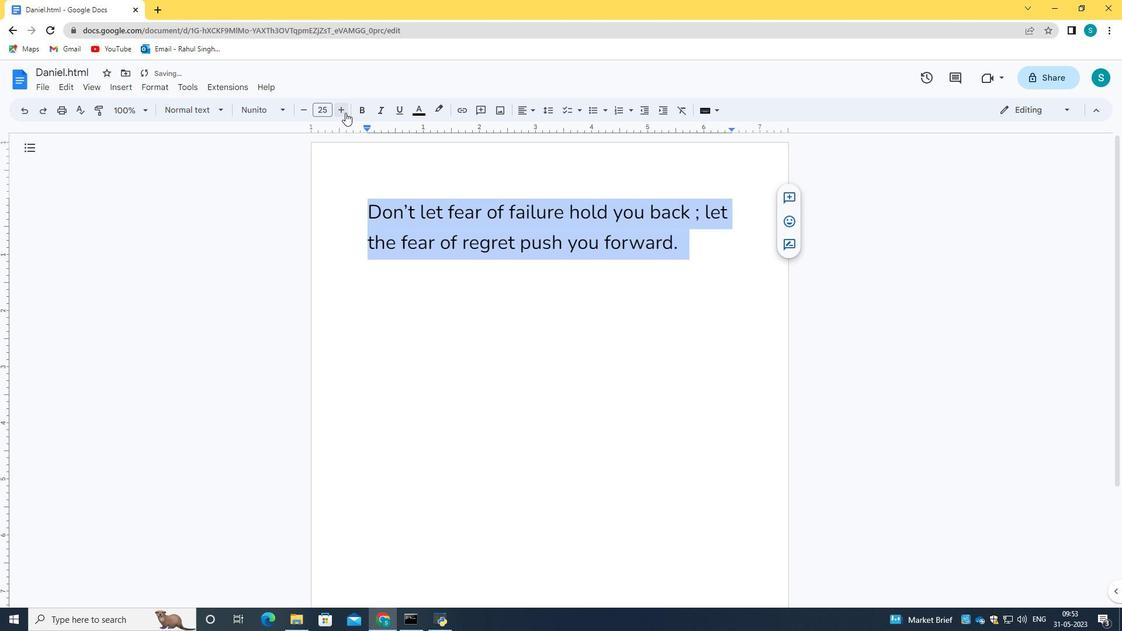 
Action: Mouse pressed left at (345, 112)
Screenshot: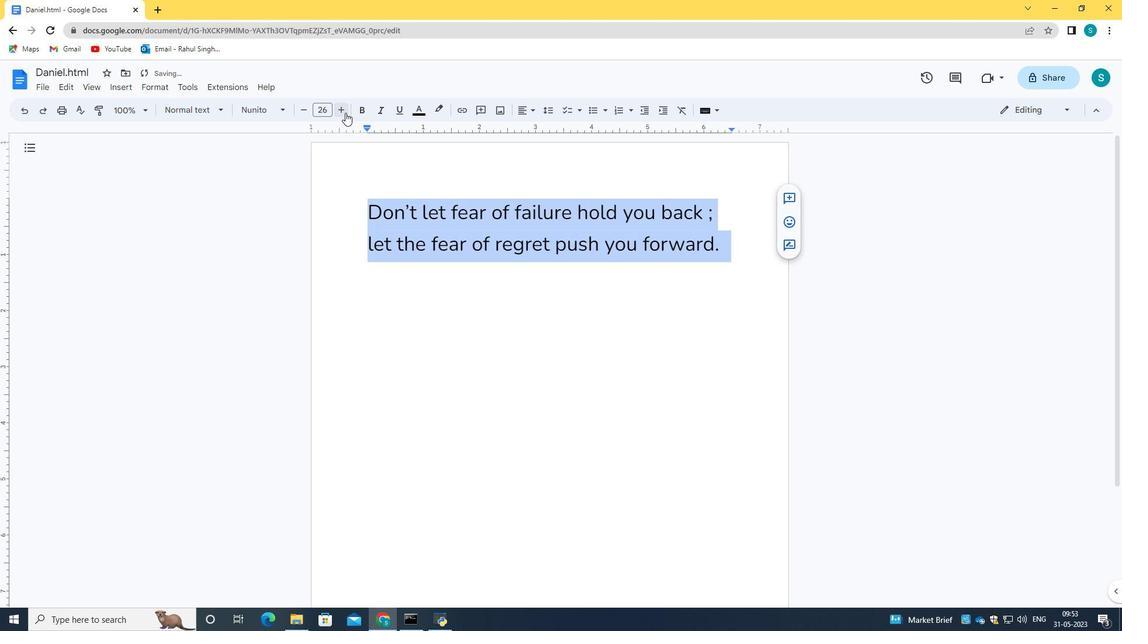 
Action: Mouse pressed left at (345, 112)
Screenshot: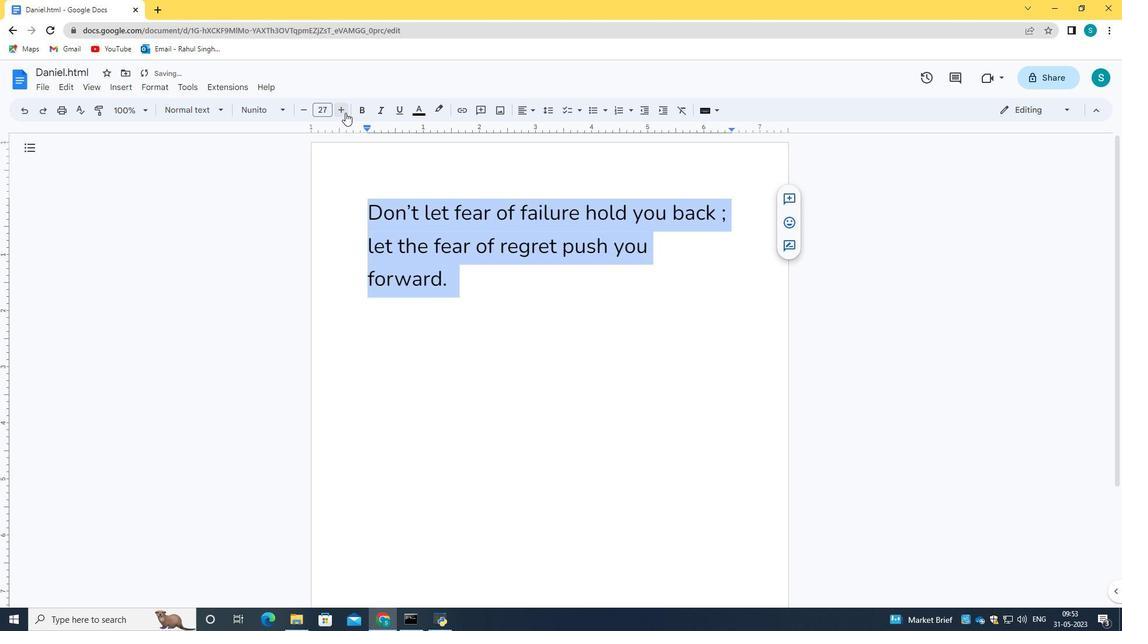 
Action: Mouse pressed left at (345, 112)
Screenshot: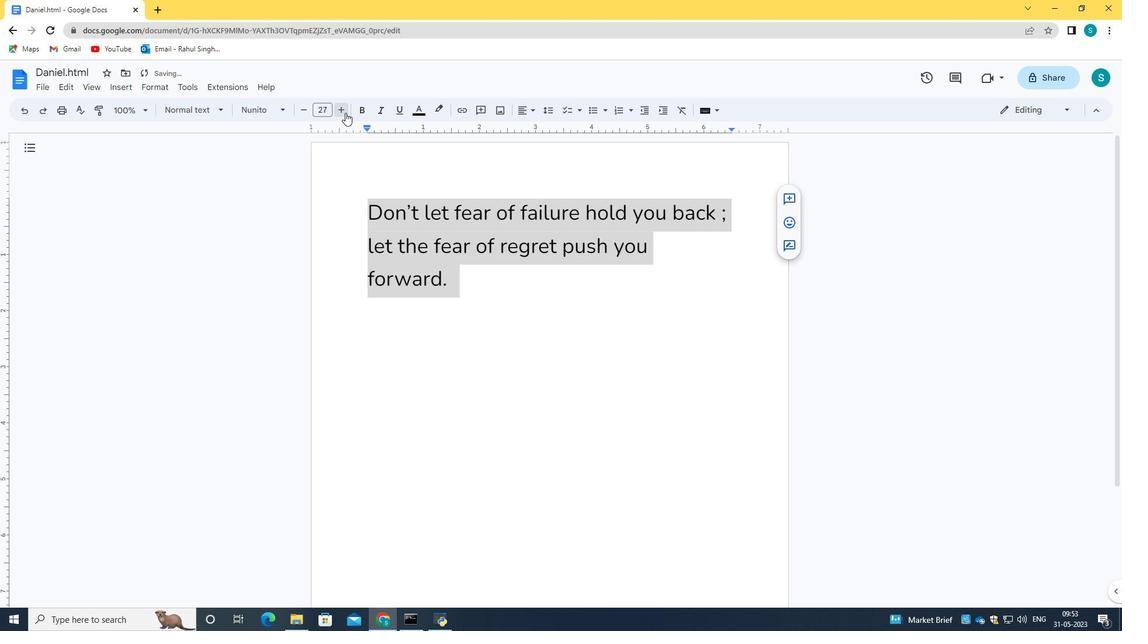 
Action: Mouse pressed left at (345, 112)
Screenshot: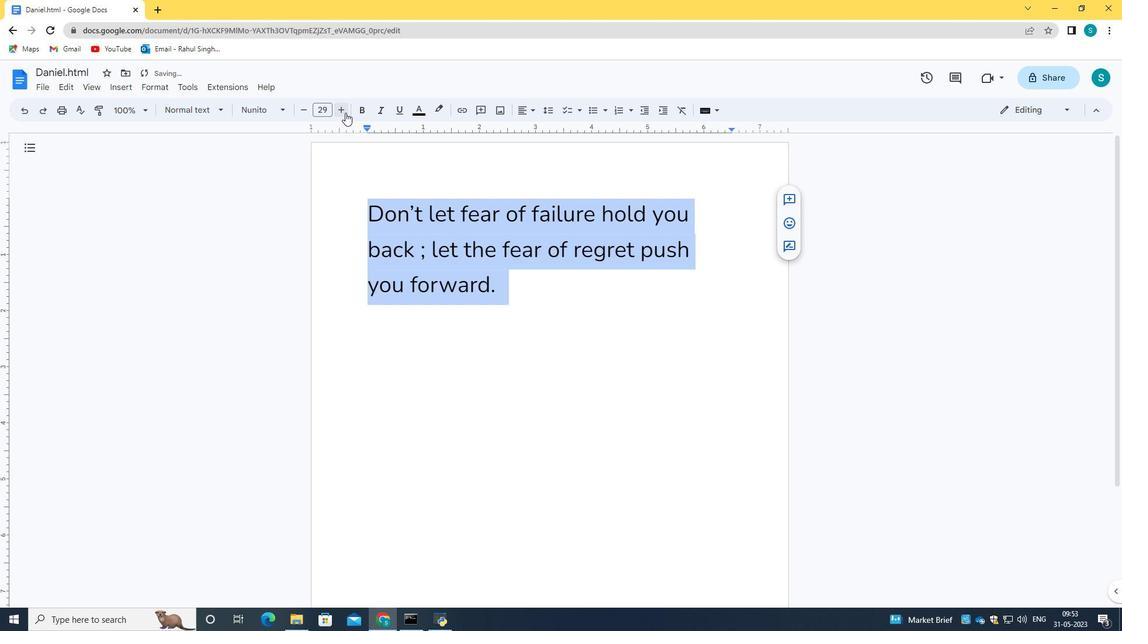 
Action: Mouse moved to (337, 322)
Screenshot: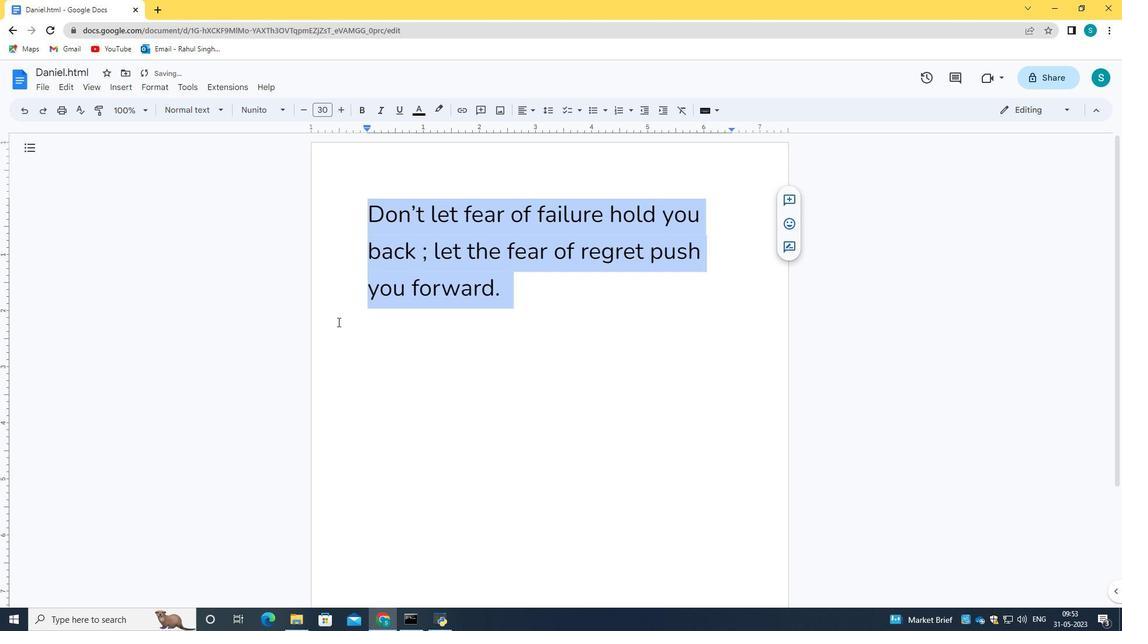 
Action: Mouse pressed left at (337, 322)
Screenshot: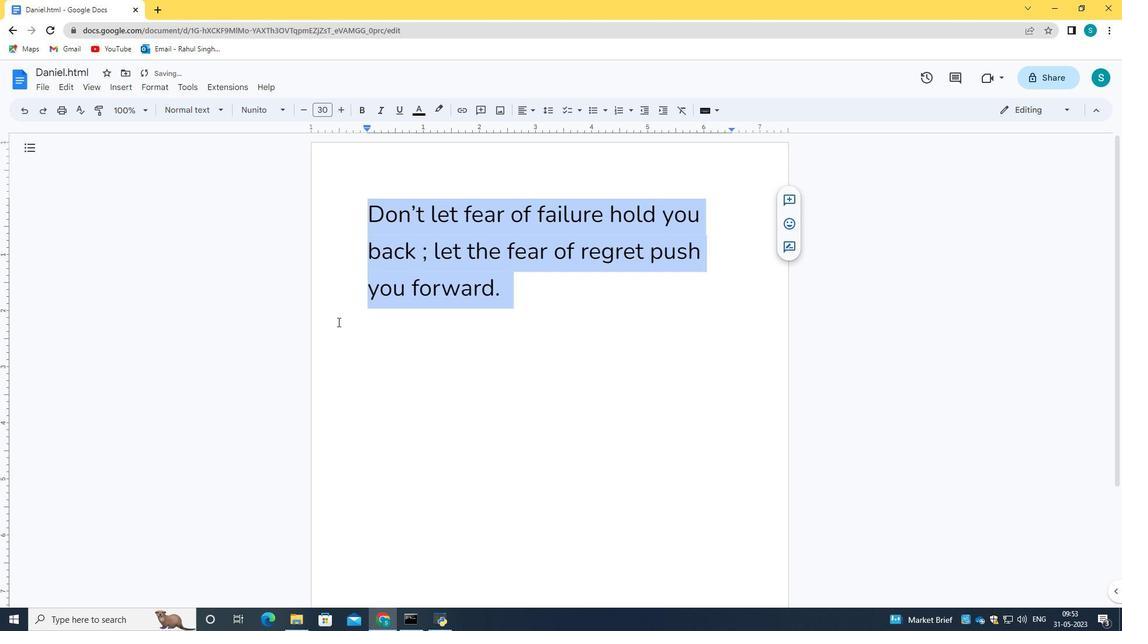
Action: Mouse moved to (364, 200)
Screenshot: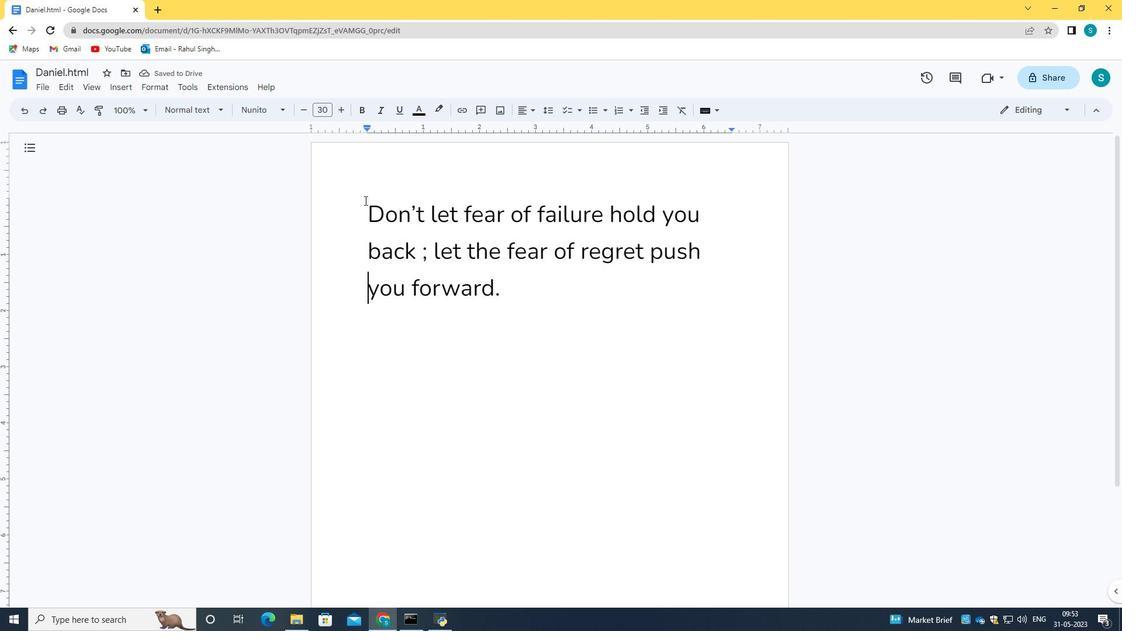 
Action: Mouse pressed left at (364, 200)
Screenshot: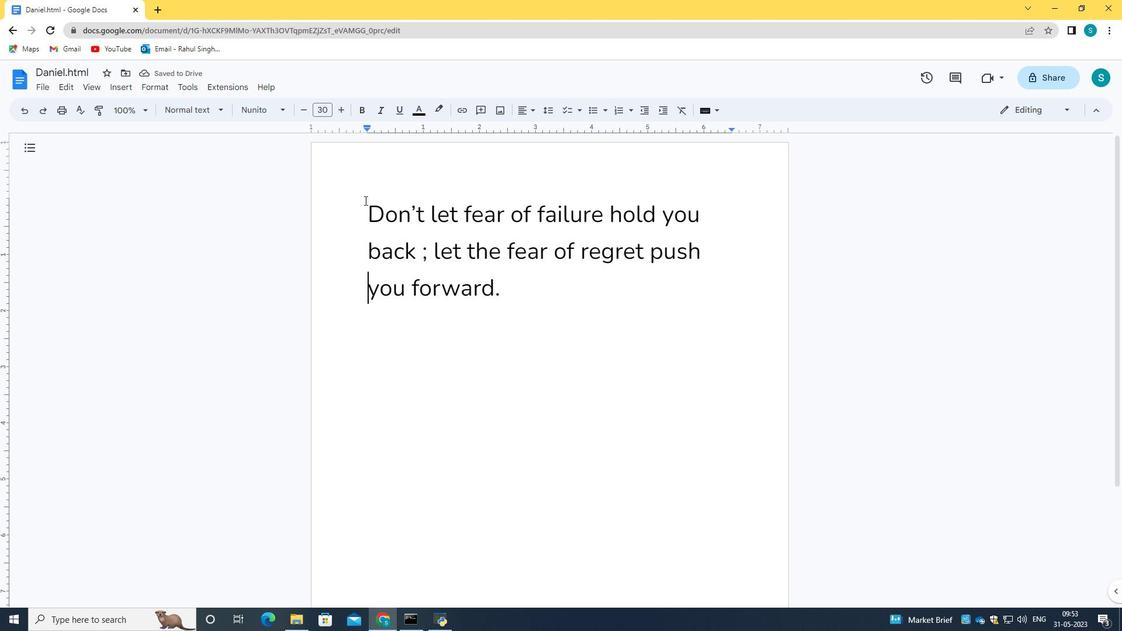 
Action: Mouse moved to (416, 112)
Screenshot: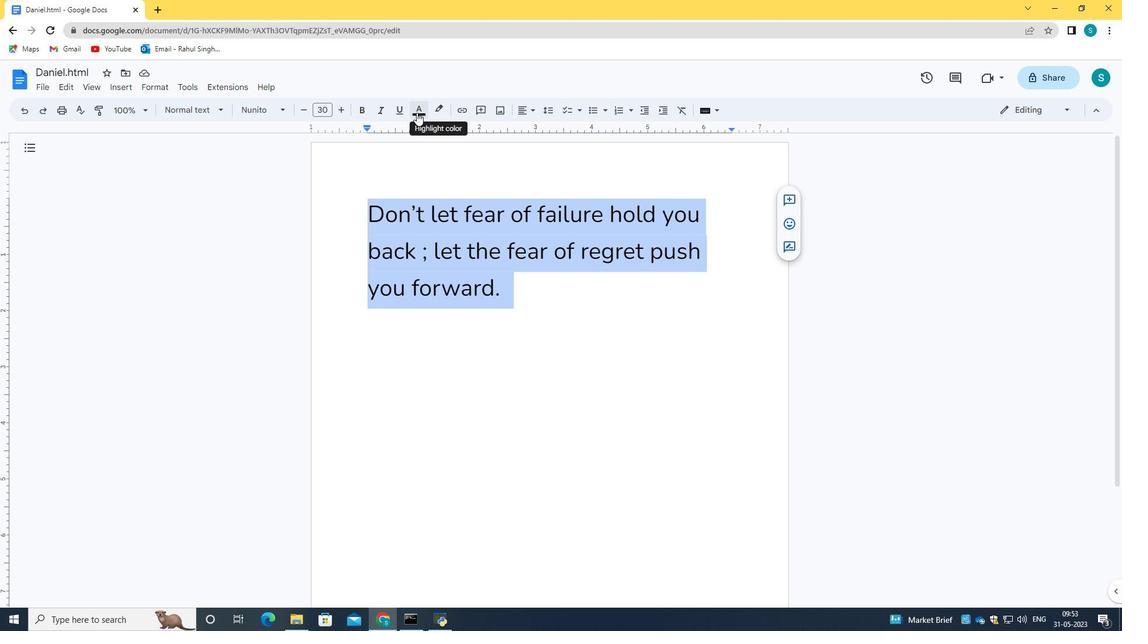 
Action: Mouse pressed left at (416, 112)
Screenshot: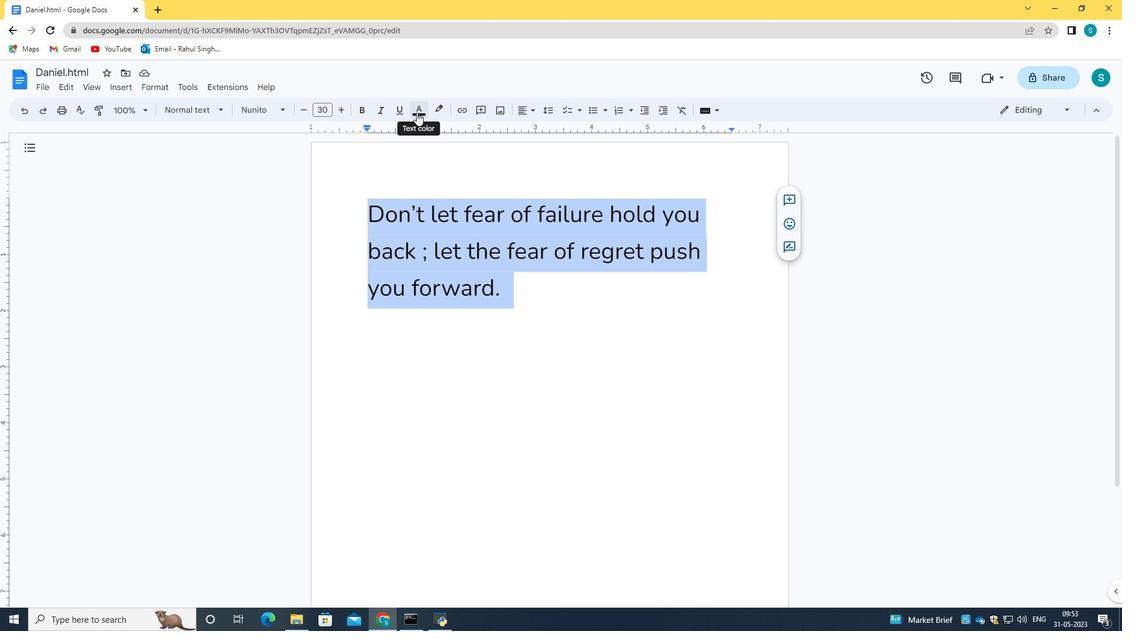 
Action: Mouse moved to (477, 197)
Screenshot: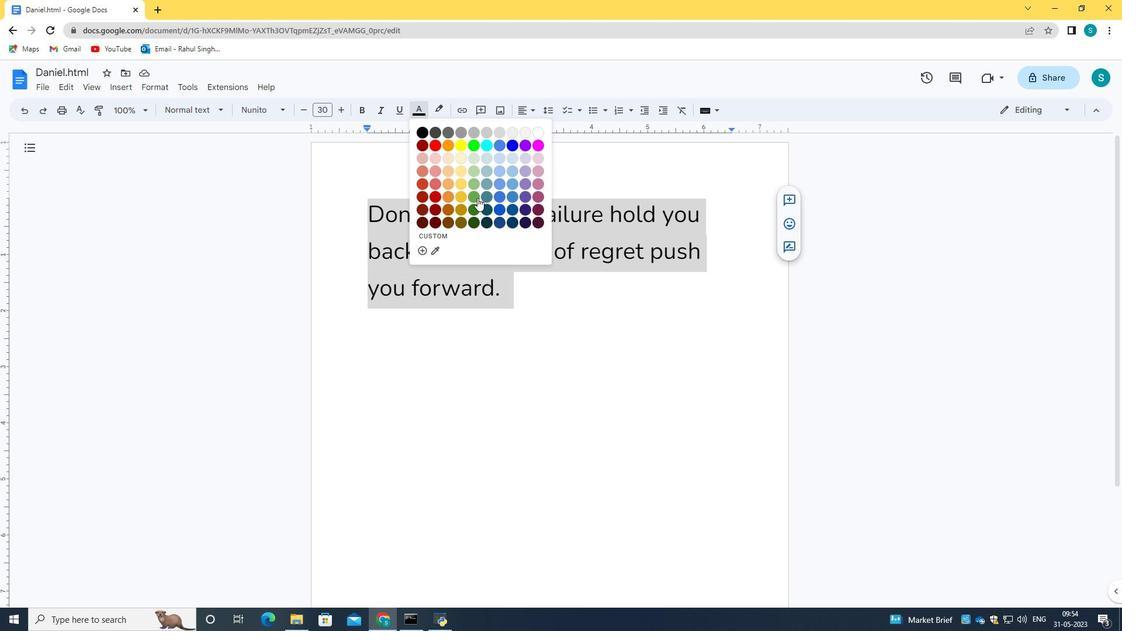 
Action: Mouse pressed left at (477, 197)
Screenshot: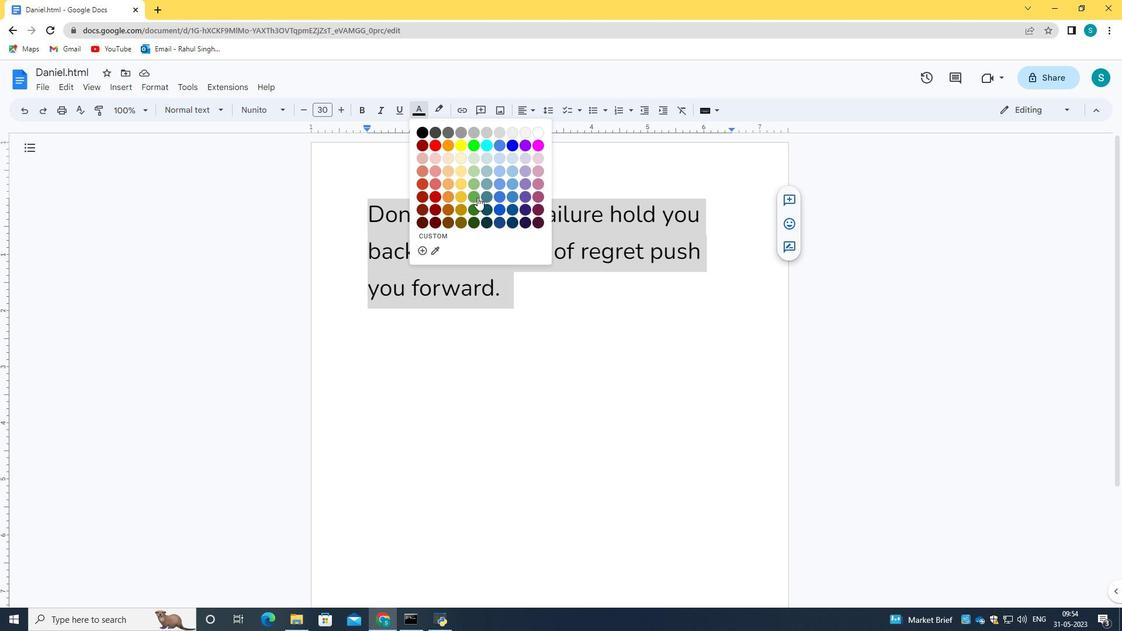 
Action: Mouse moved to (600, 318)
Screenshot: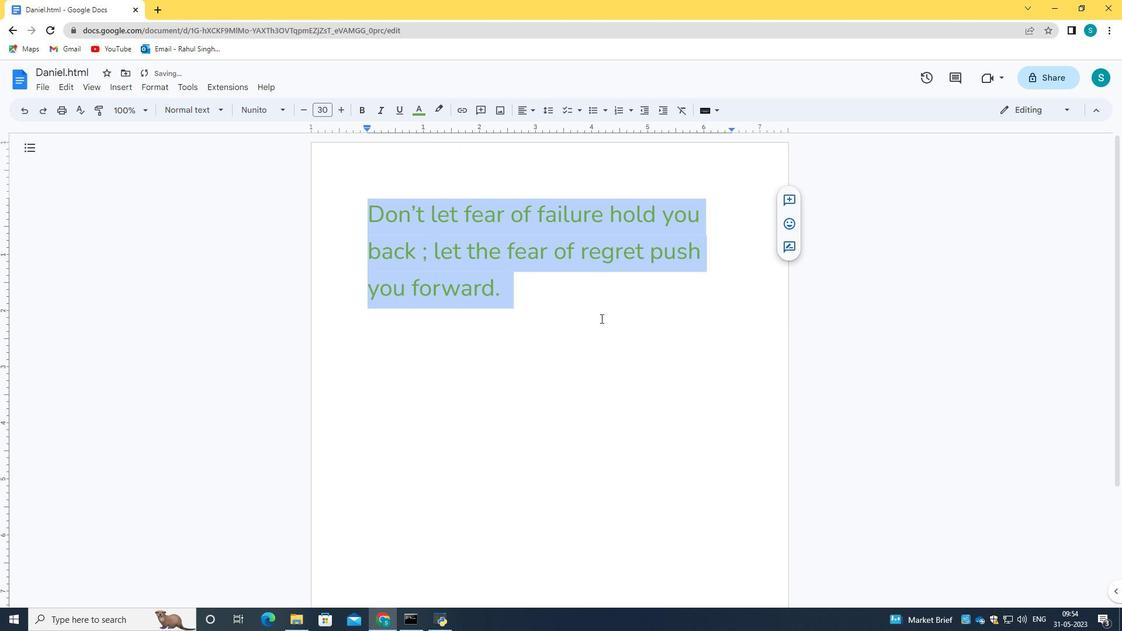 
Action: Mouse pressed left at (600, 318)
Screenshot: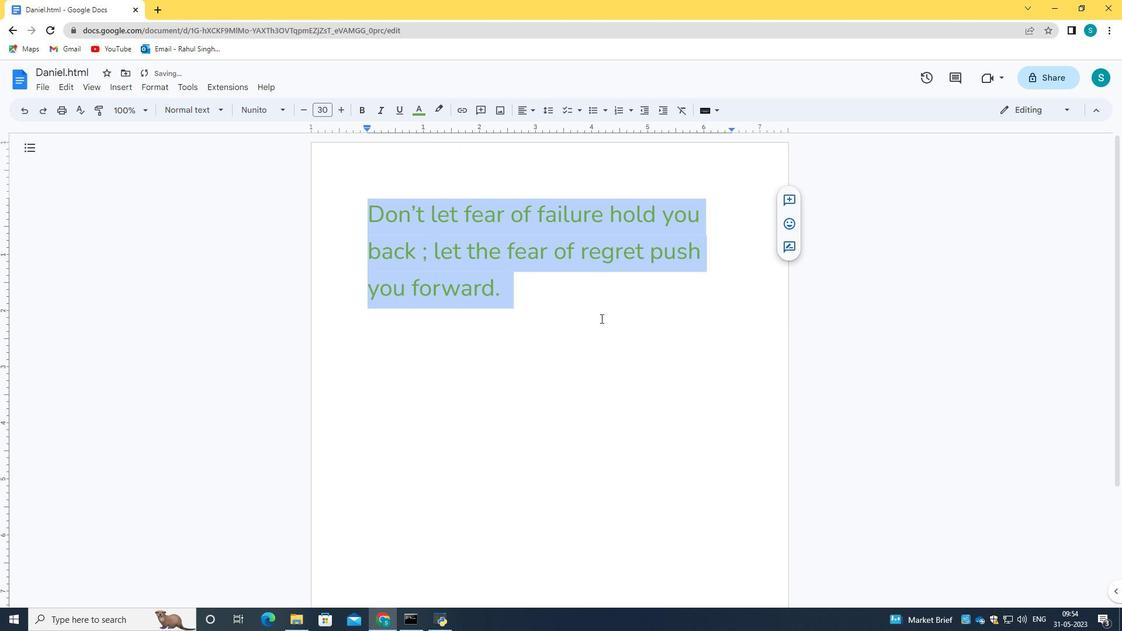 
Action: Mouse moved to (374, 213)
Screenshot: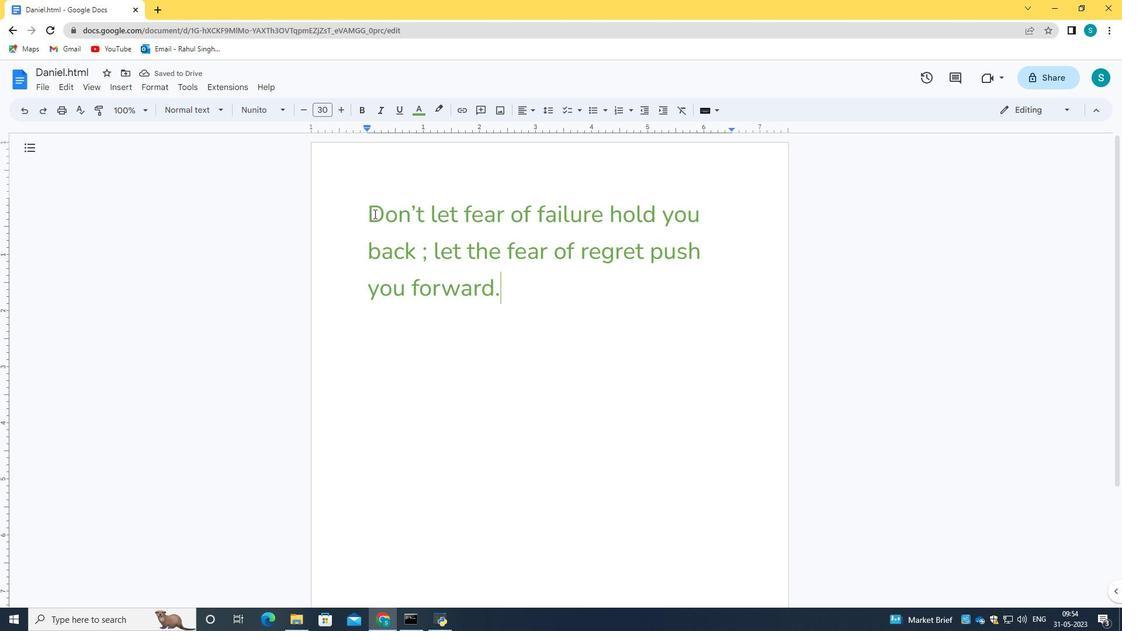 
Action: Mouse pressed left at (374, 213)
Screenshot: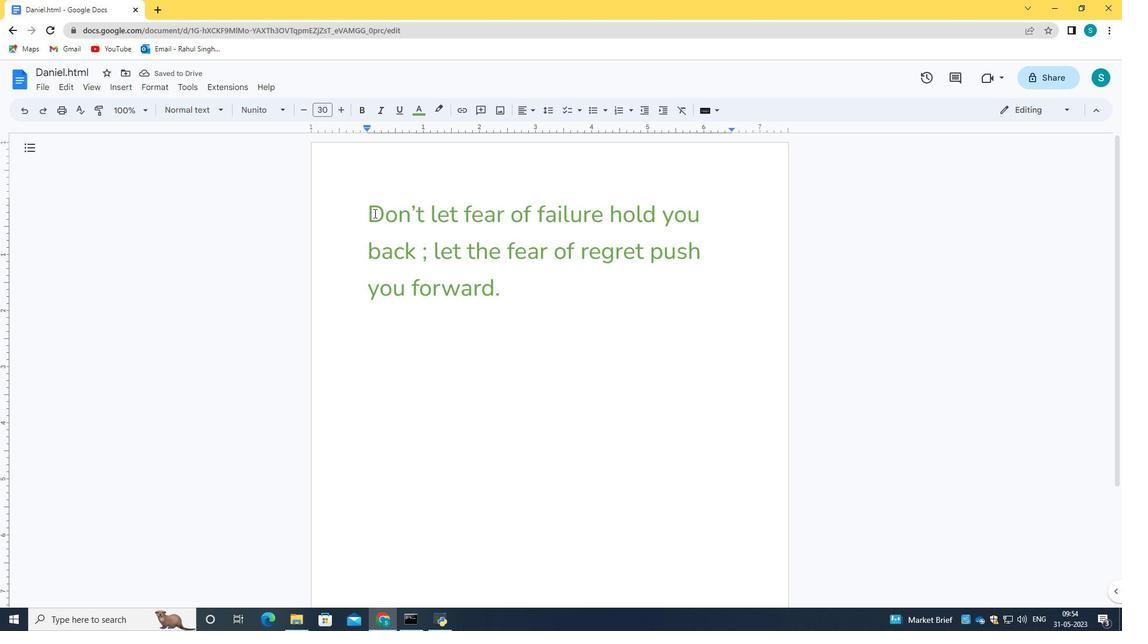 
Action: Mouse moved to (302, 111)
Screenshot: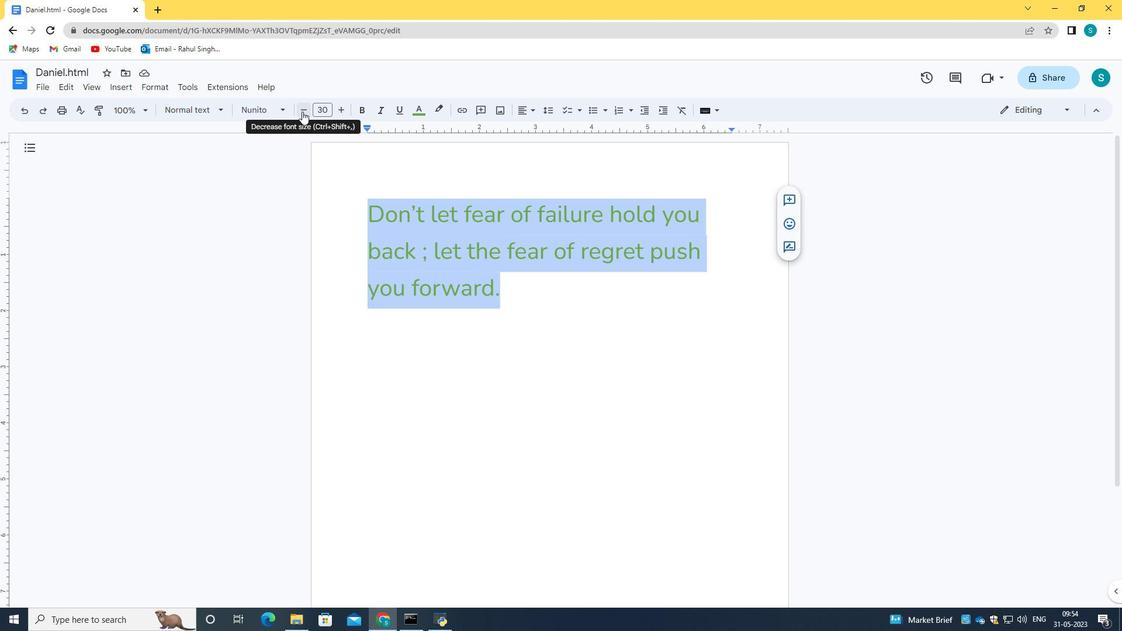 
Action: Mouse pressed left at (302, 111)
Screenshot: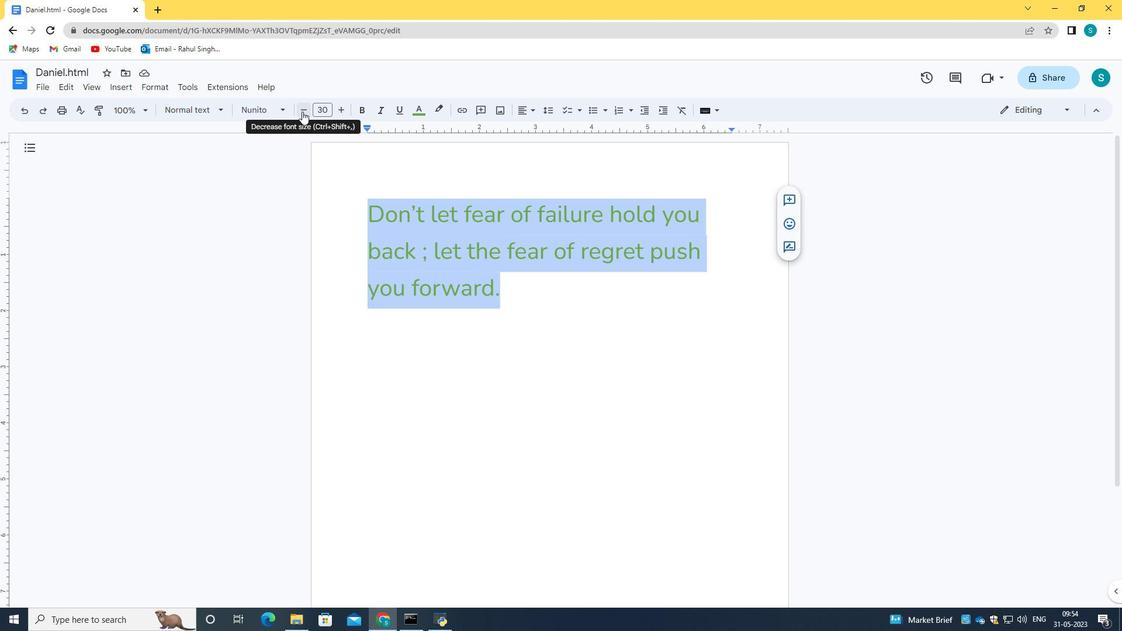 
Action: Mouse moved to (344, 112)
Screenshot: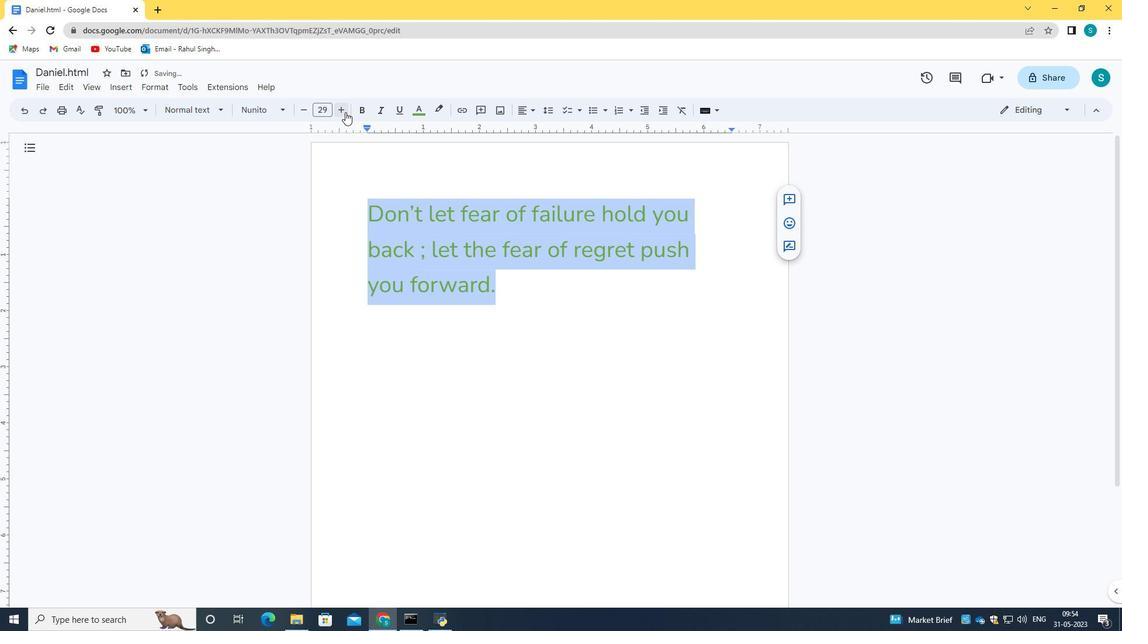 
Action: Mouse pressed left at (344, 112)
Screenshot: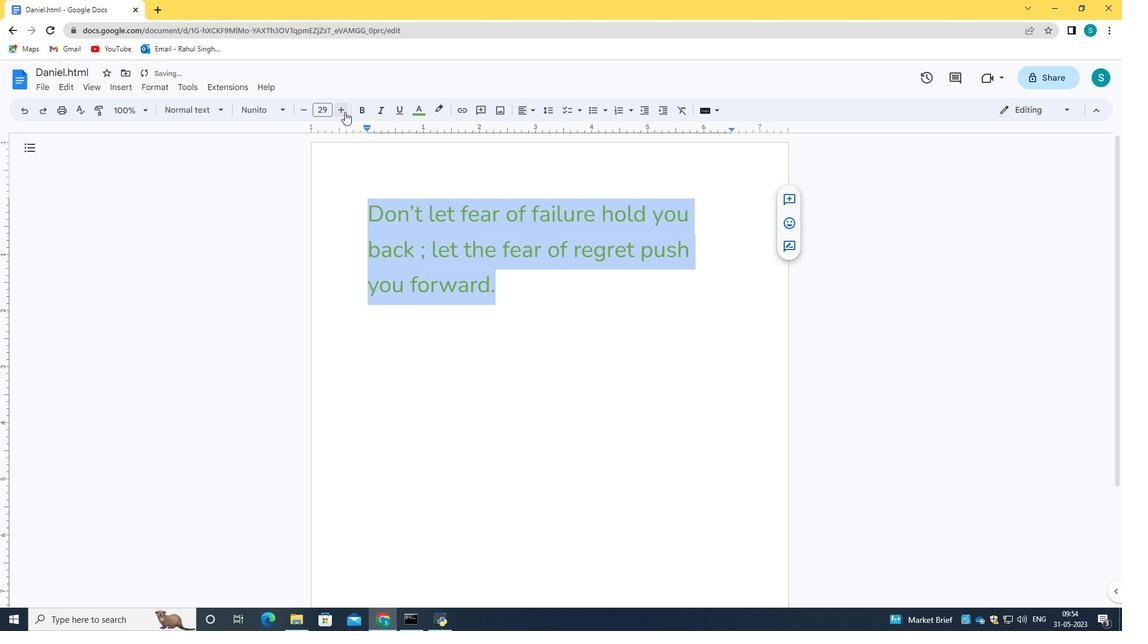 
Action: Mouse moved to (347, 173)
Screenshot: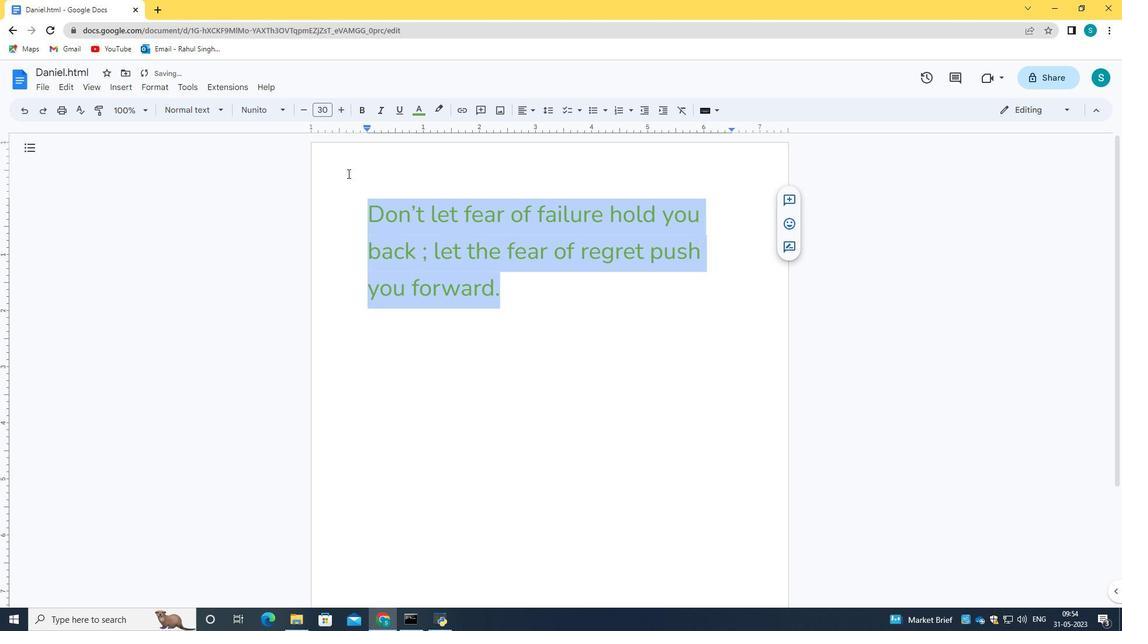 
Action: Mouse pressed left at (347, 173)
Screenshot: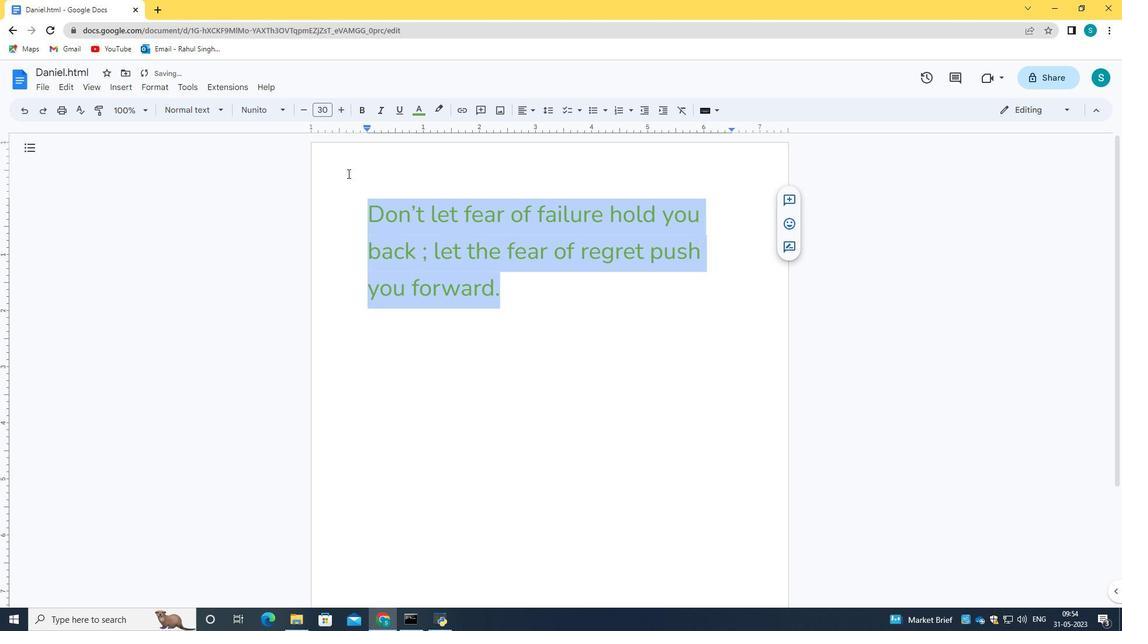 
Action: Mouse moved to (346, 173)
Screenshot: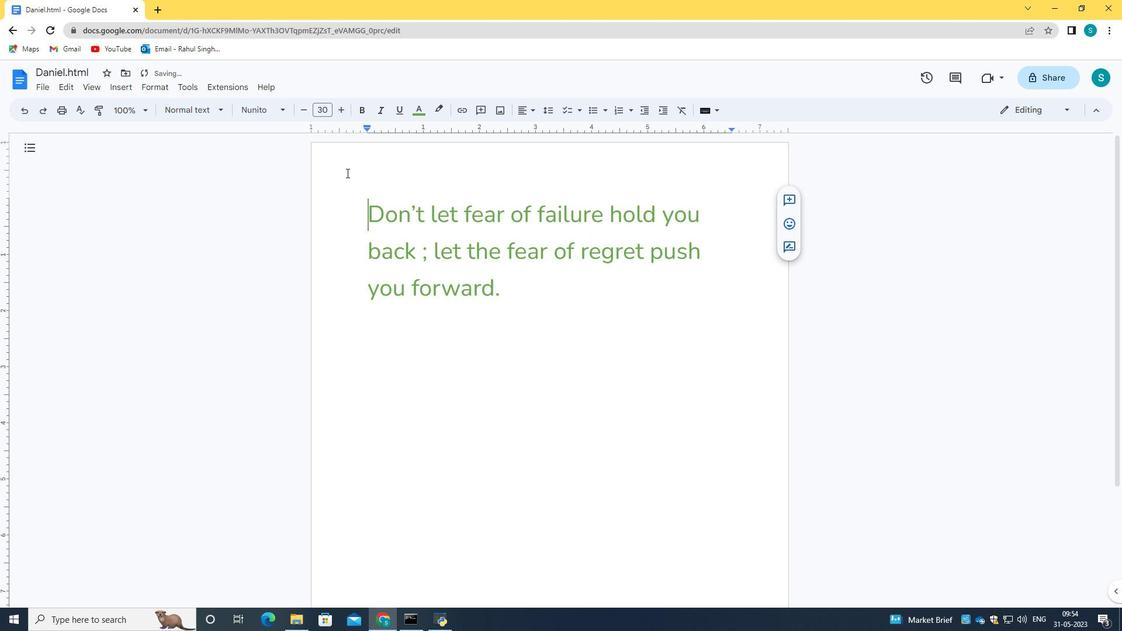 
